 Task: Find connections with filter location Helchteren with filter topic #marketingwith filter profile language Spanish with filter current company Better Careers with filter school Bharati Vidyapeeth's College of Engineering with filter industry Facilities Services with filter service category Market Research with filter keywords title Community Volunteer Jobs
Action: Mouse moved to (501, 85)
Screenshot: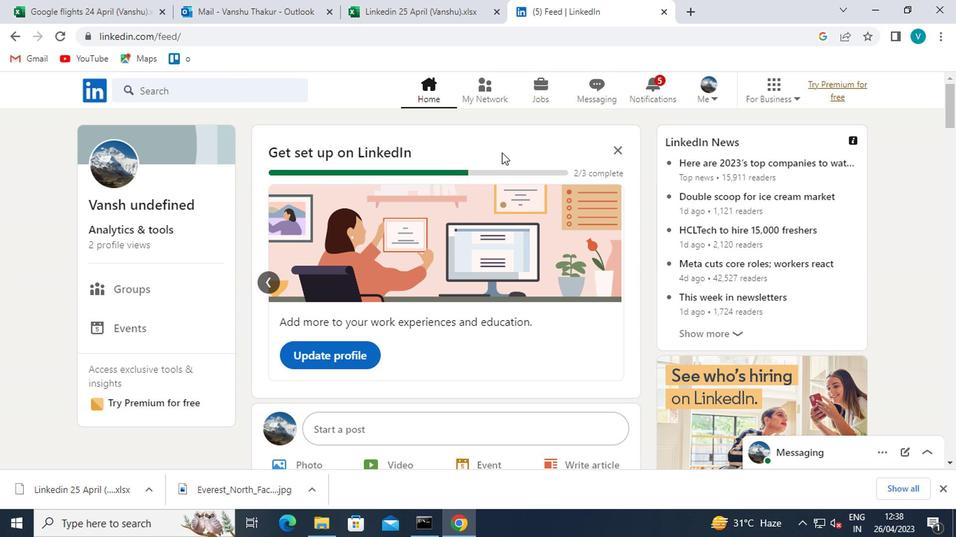 
Action: Mouse pressed left at (501, 85)
Screenshot: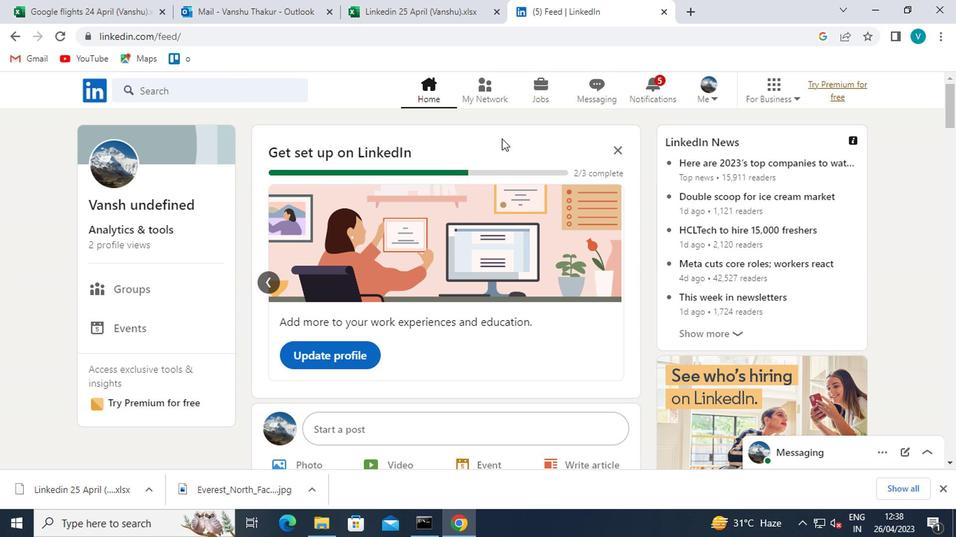
Action: Mouse moved to (138, 170)
Screenshot: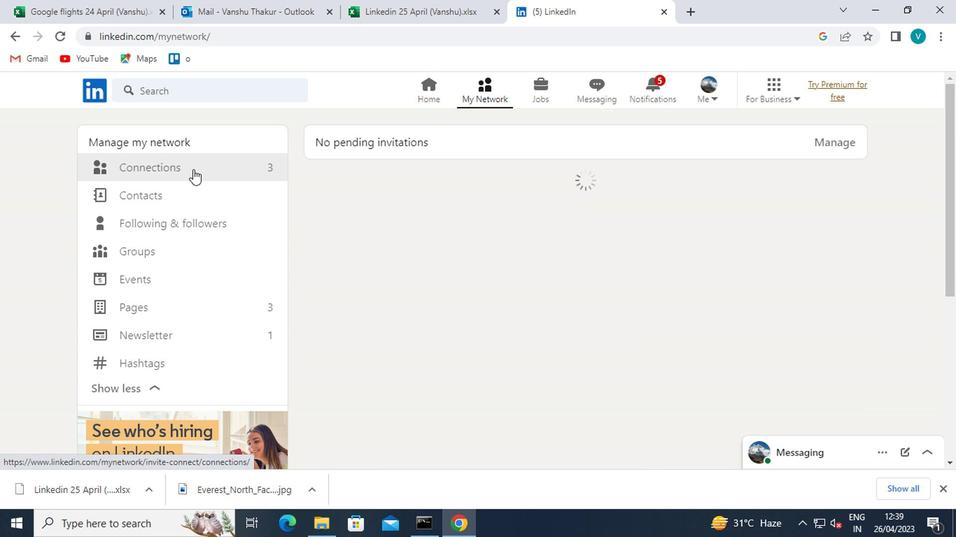 
Action: Mouse pressed left at (138, 170)
Screenshot: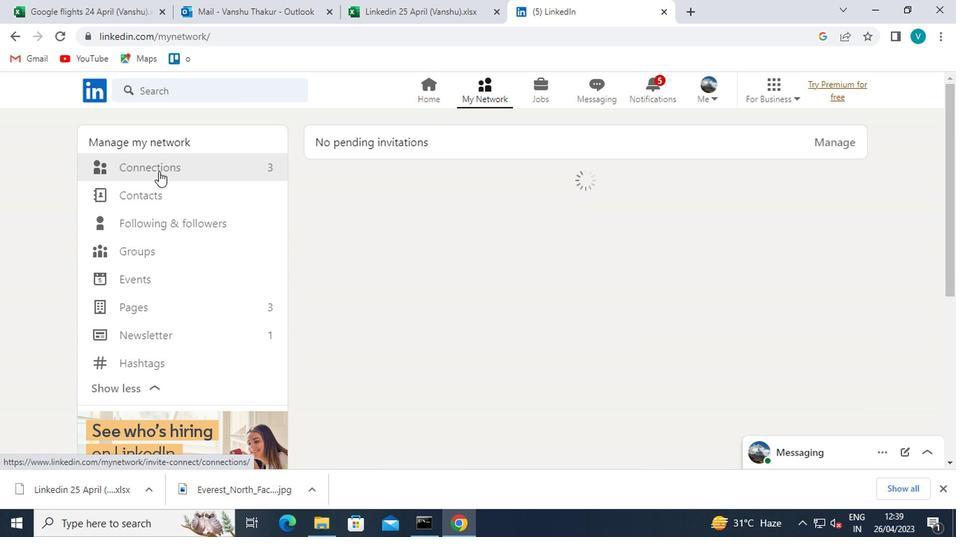 
Action: Mouse moved to (599, 167)
Screenshot: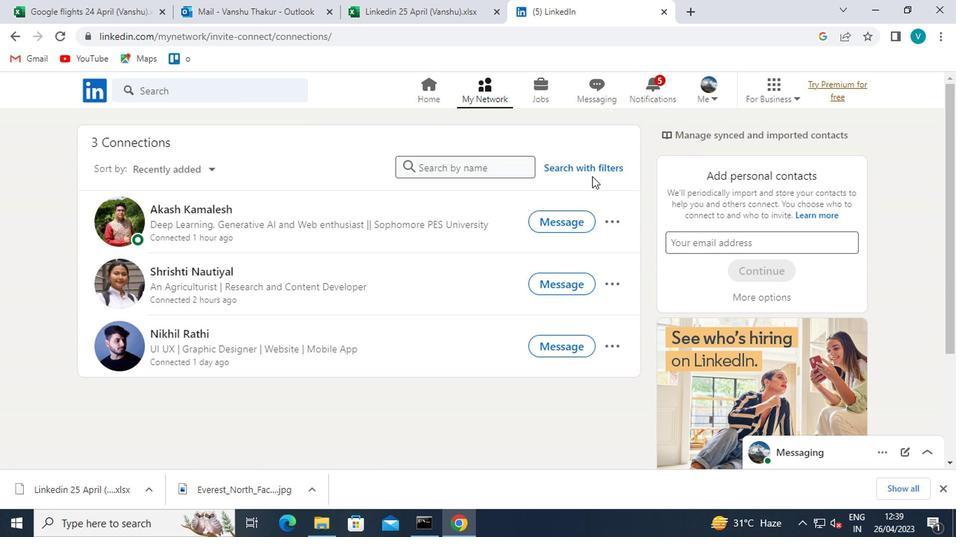 
Action: Mouse pressed left at (599, 167)
Screenshot: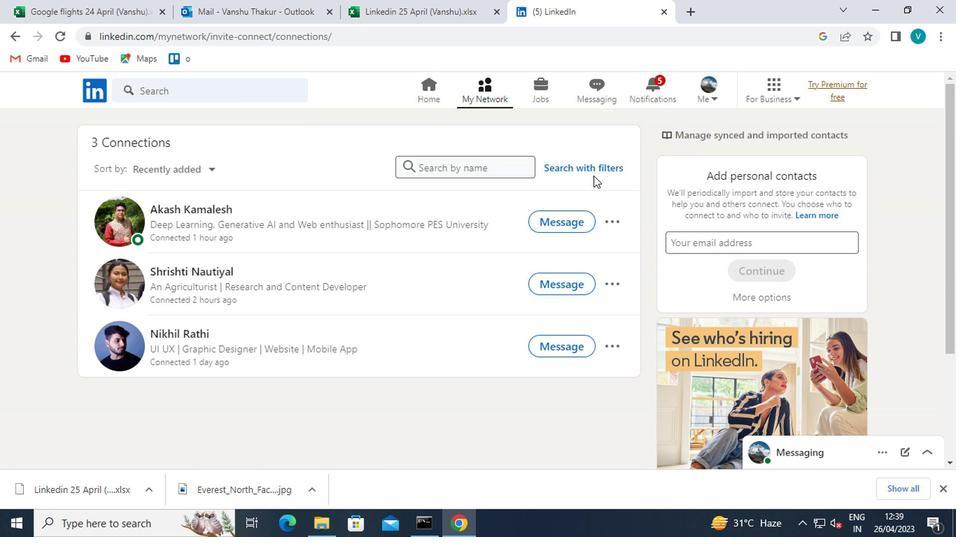
Action: Mouse moved to (474, 132)
Screenshot: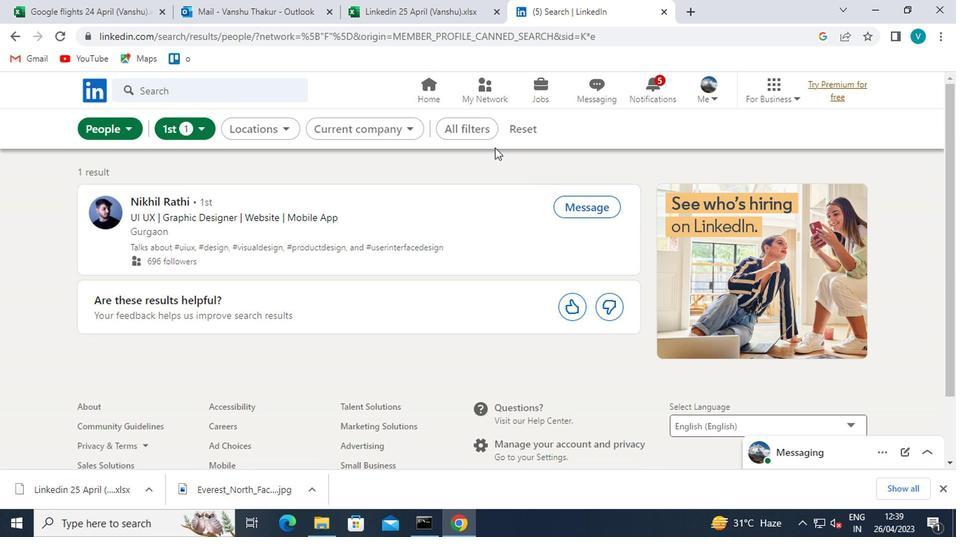 
Action: Mouse pressed left at (474, 132)
Screenshot: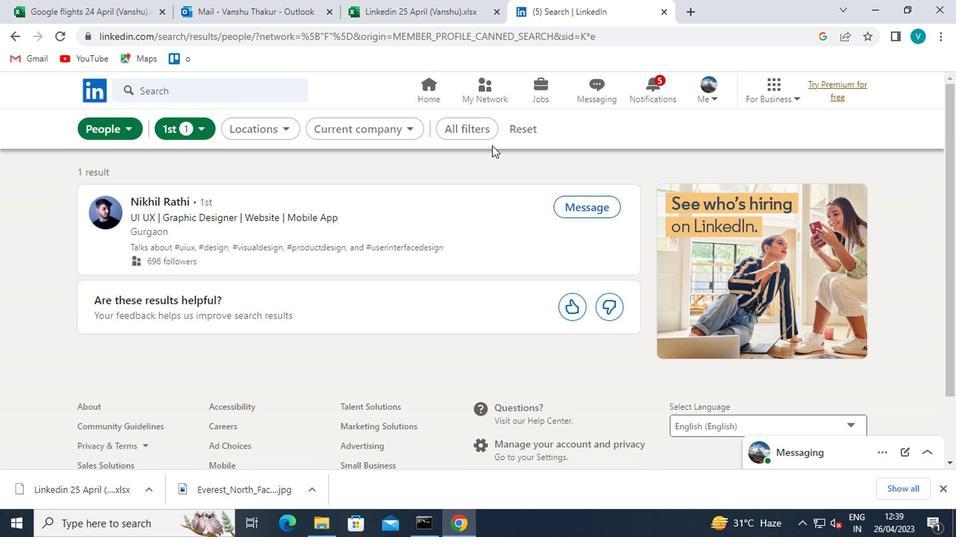 
Action: Mouse moved to (643, 188)
Screenshot: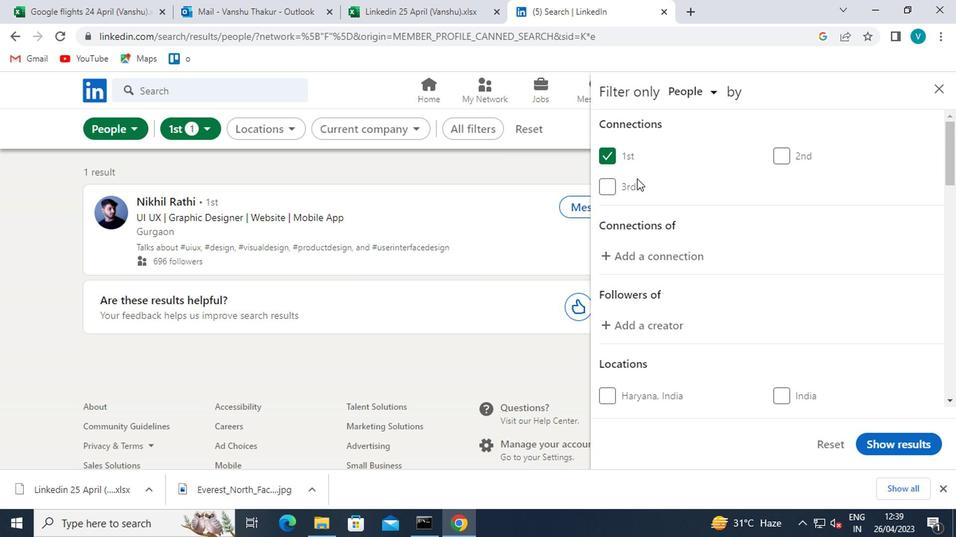 
Action: Mouse scrolled (643, 187) with delta (0, 0)
Screenshot: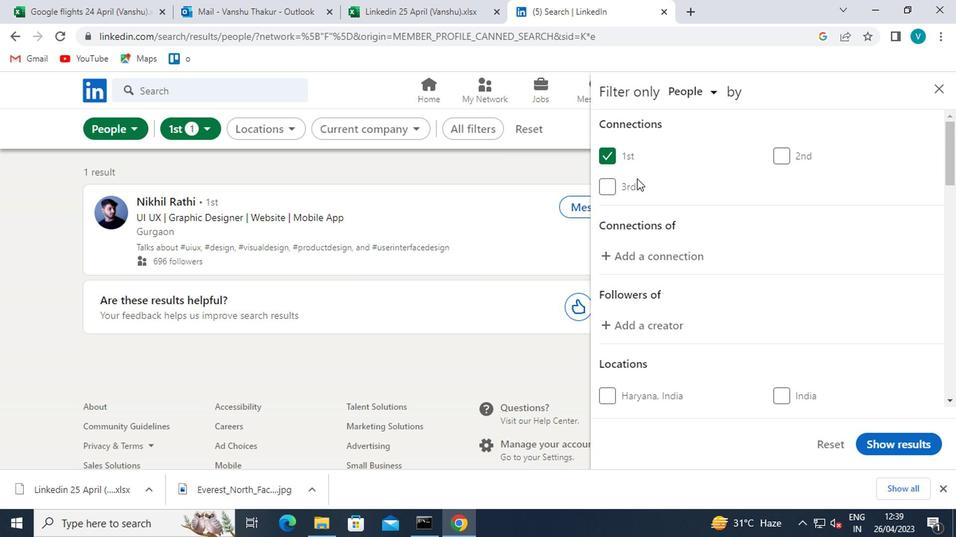 
Action: Mouse moved to (649, 193)
Screenshot: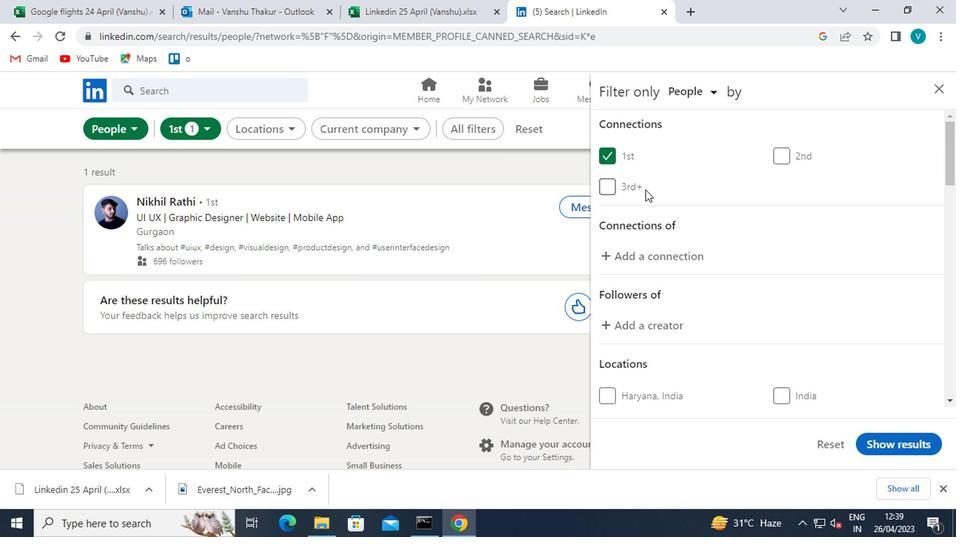 
Action: Mouse scrolled (649, 192) with delta (0, 0)
Screenshot: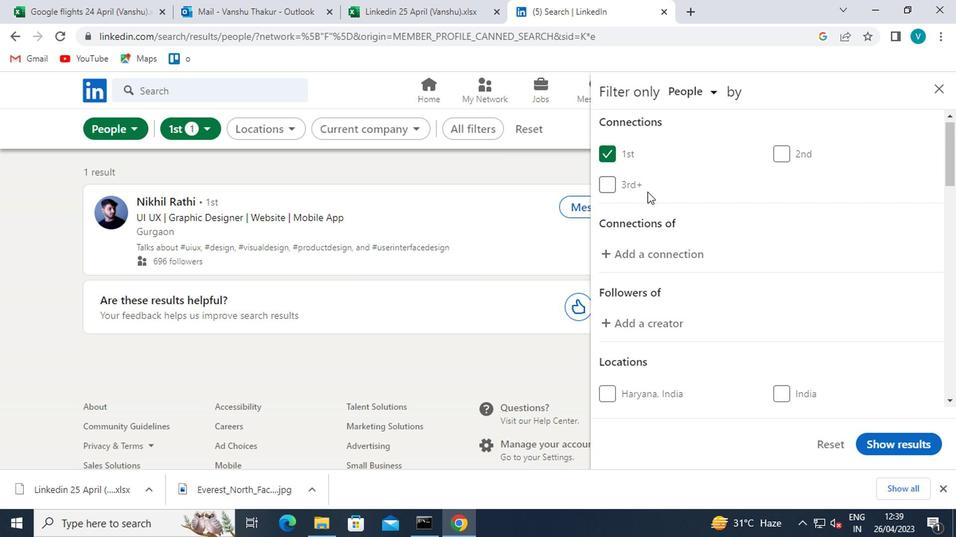 
Action: Mouse moved to (644, 315)
Screenshot: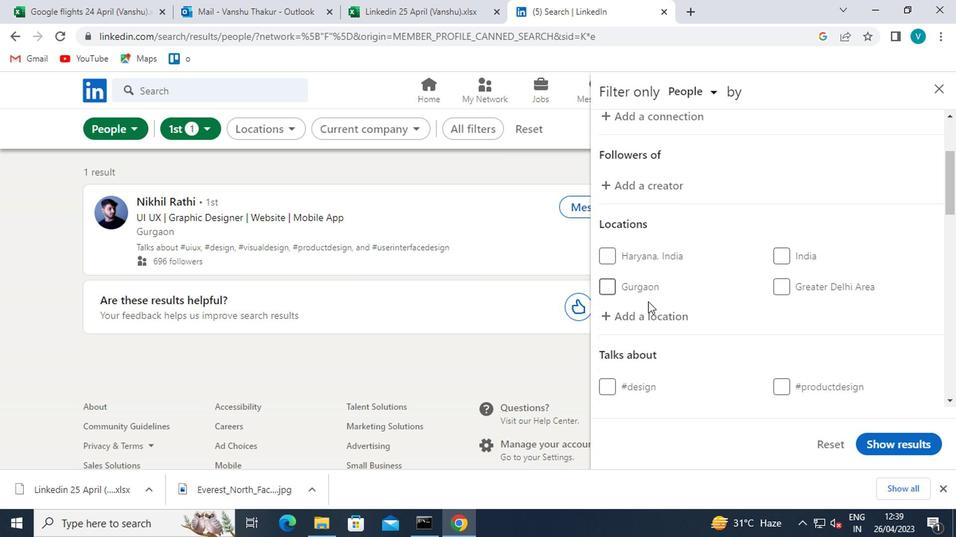 
Action: Mouse pressed left at (644, 315)
Screenshot: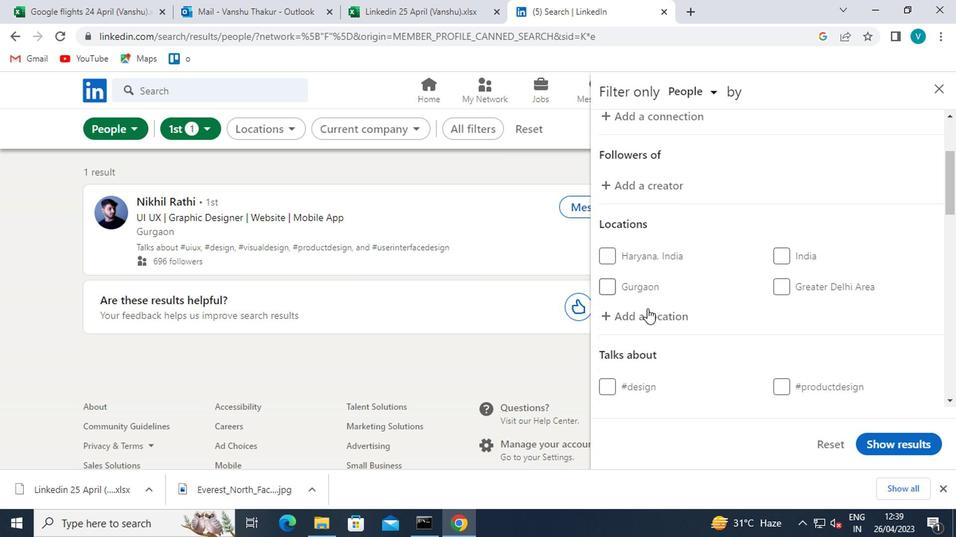 
Action: Mouse pressed left at (644, 315)
Screenshot: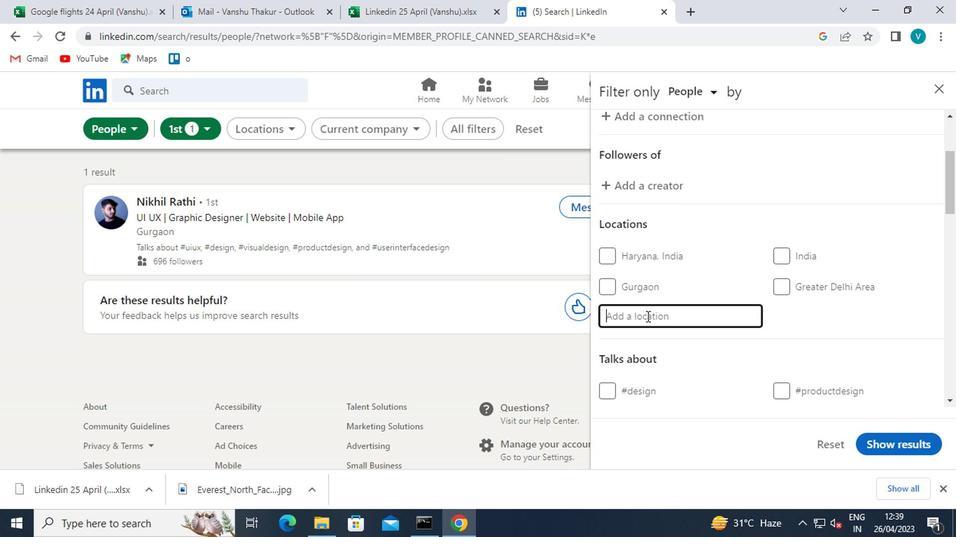 
Action: Key pressed <Key.shift>HELCHTEREN
Screenshot: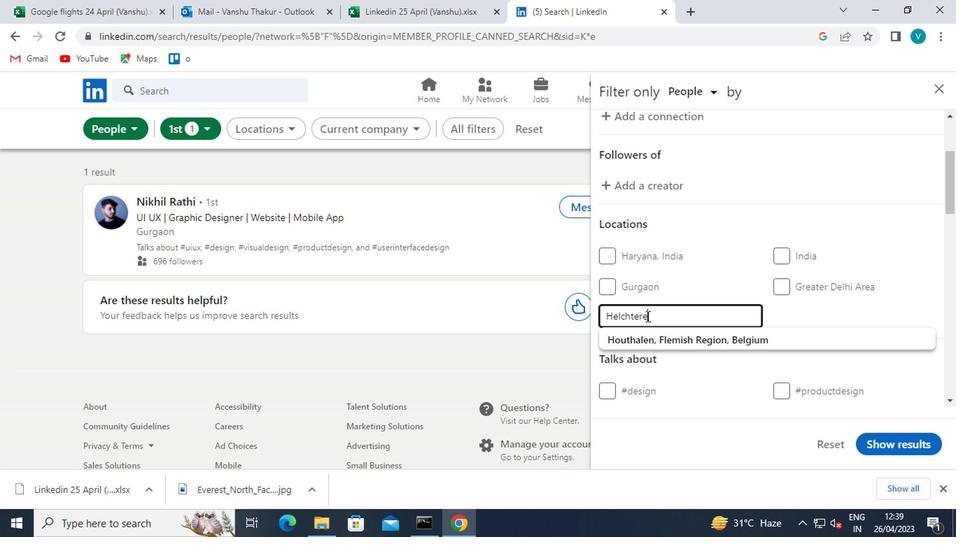 
Action: Mouse moved to (637, 335)
Screenshot: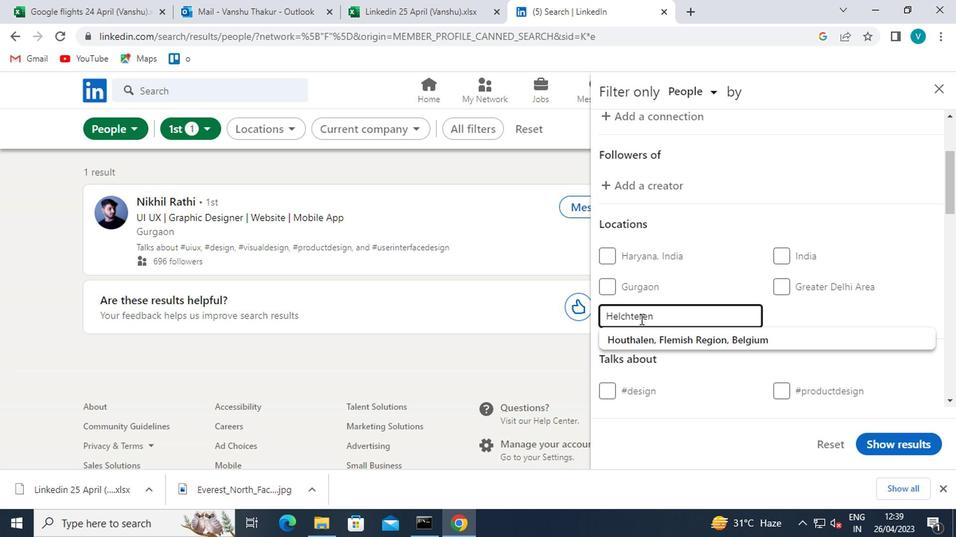
Action: Mouse pressed left at (637, 335)
Screenshot: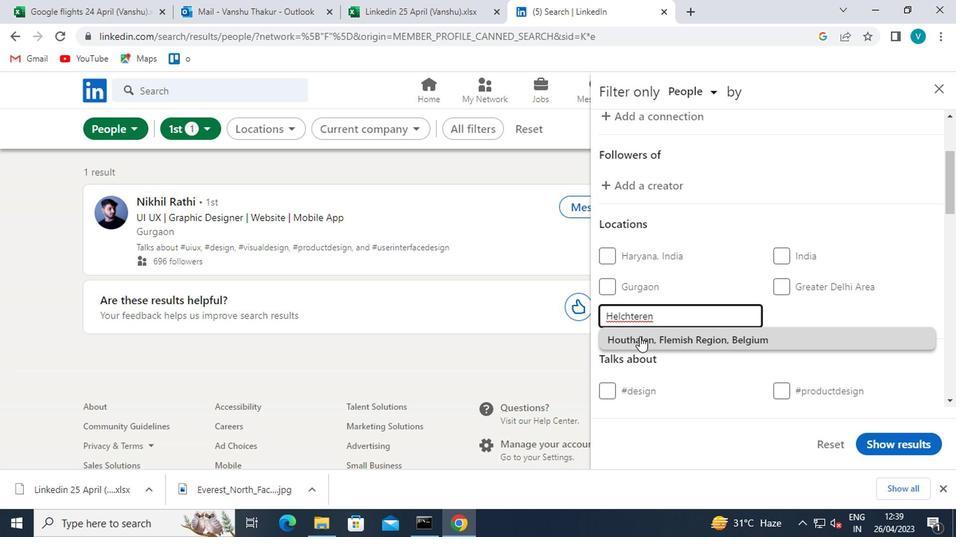 
Action: Mouse scrolled (637, 334) with delta (0, 0)
Screenshot: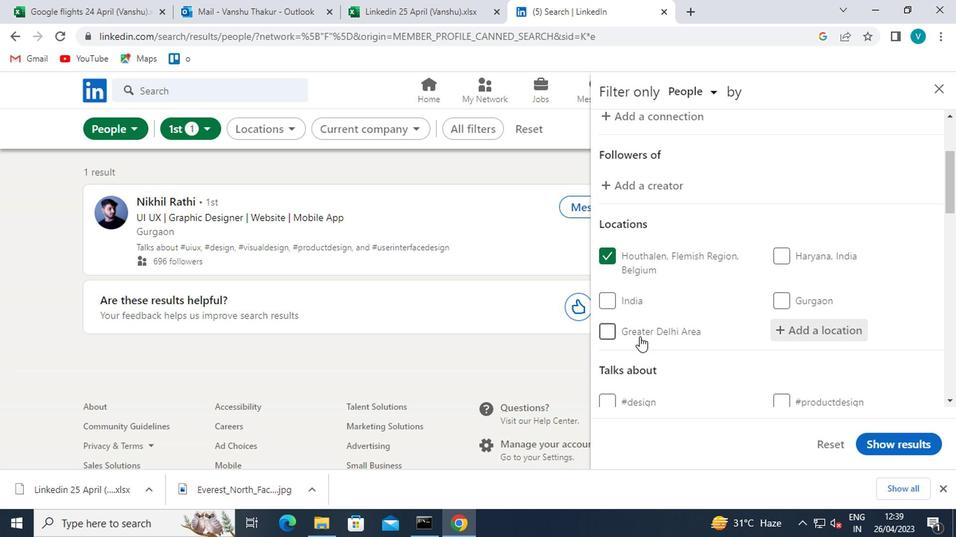 
Action: Mouse scrolled (637, 334) with delta (0, 0)
Screenshot: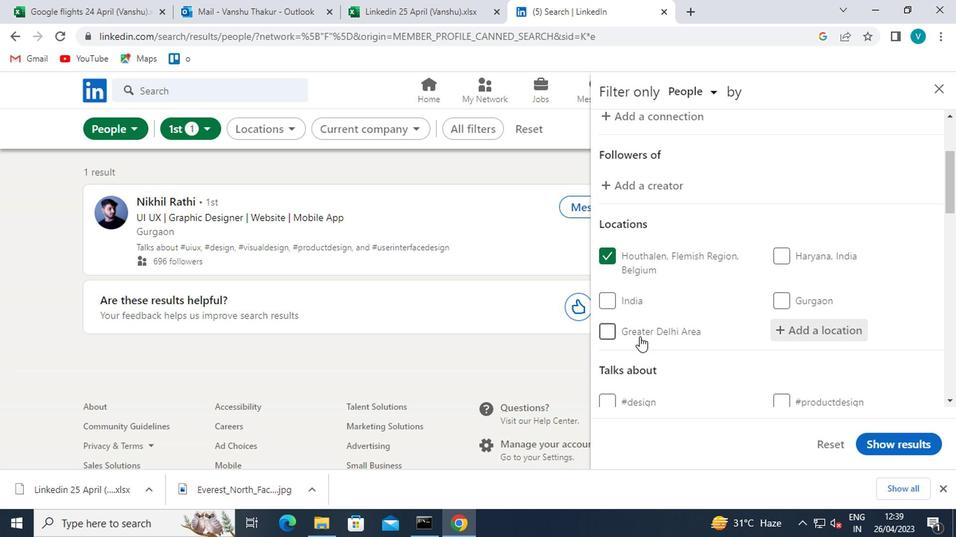 
Action: Mouse moved to (811, 328)
Screenshot: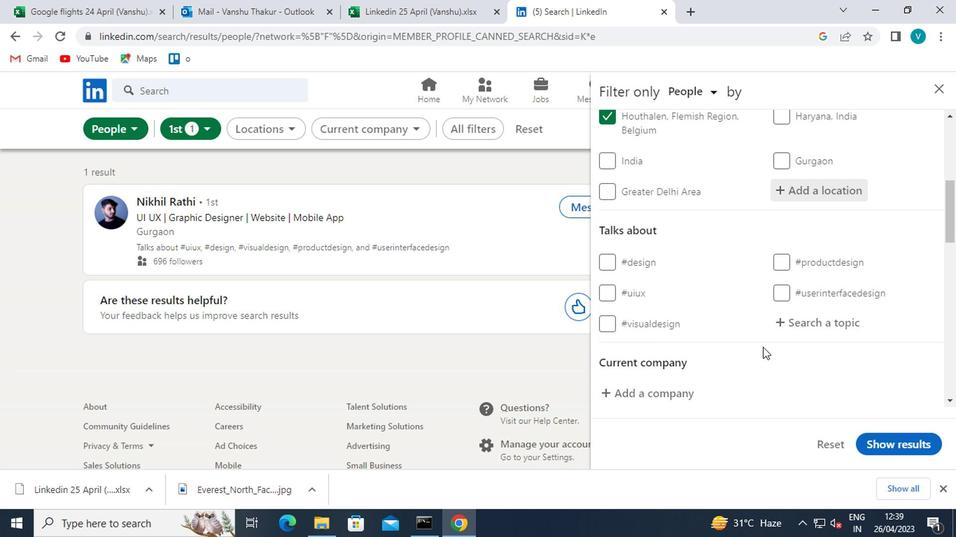 
Action: Mouse pressed left at (811, 328)
Screenshot: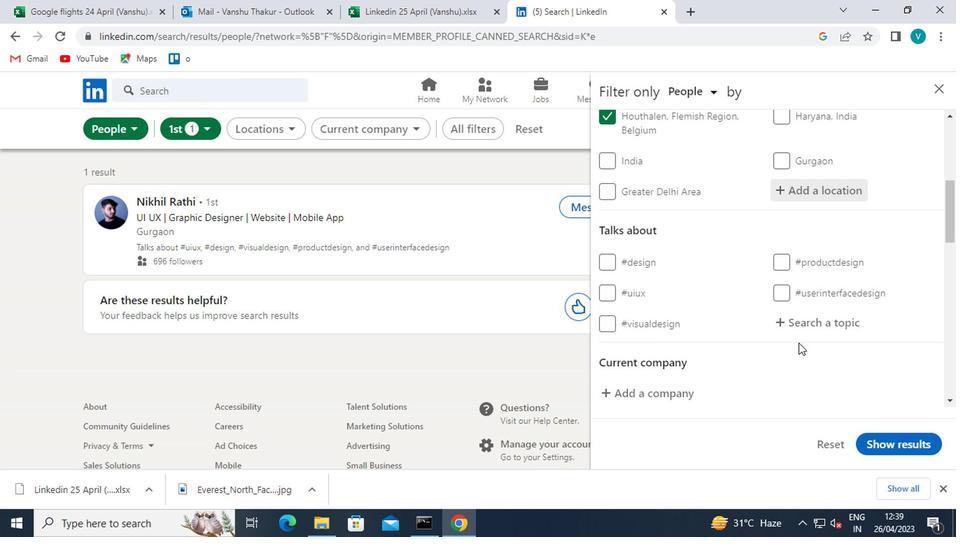 
Action: Key pressed <Key.shift>#MARKETING
Screenshot: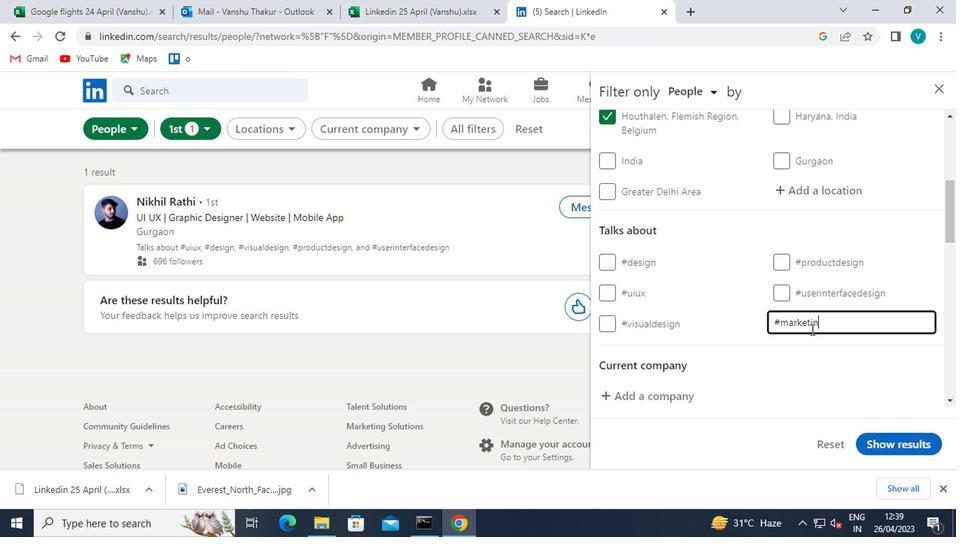 
Action: Mouse moved to (811, 342)
Screenshot: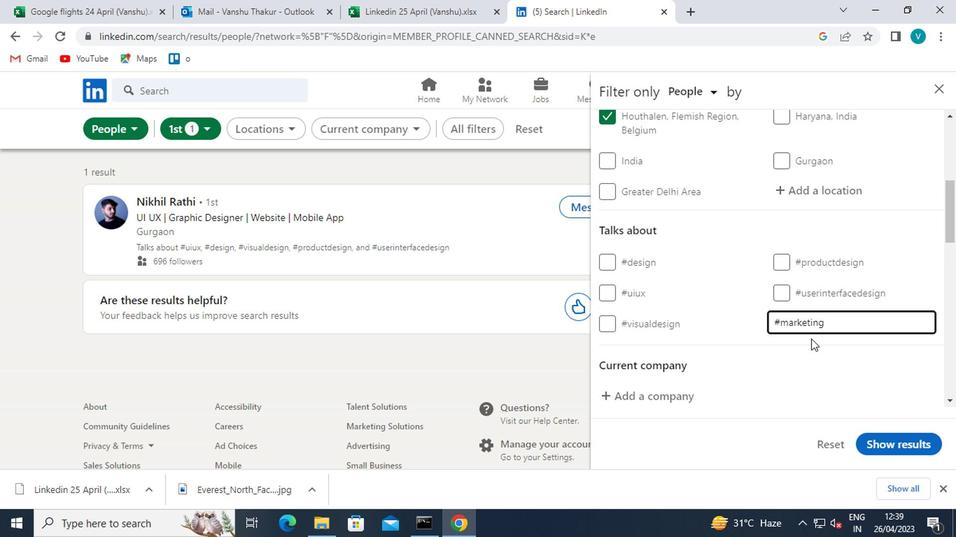 
Action: Mouse pressed left at (811, 342)
Screenshot: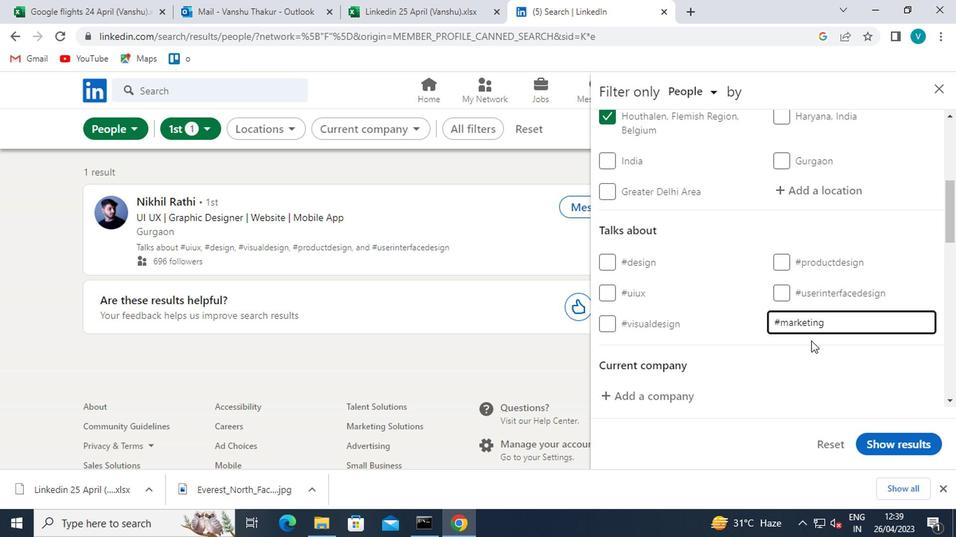 
Action: Mouse moved to (803, 340)
Screenshot: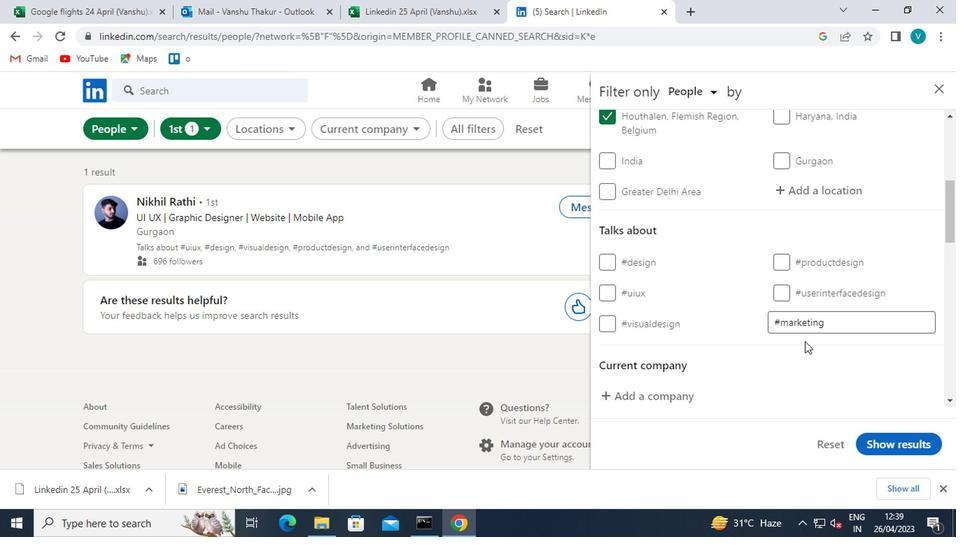 
Action: Mouse scrolled (803, 339) with delta (0, 0)
Screenshot: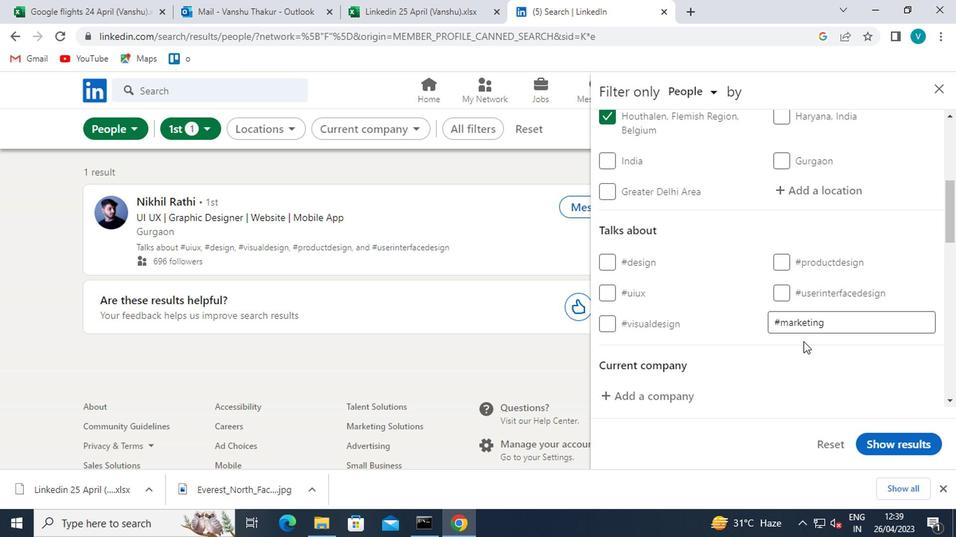 
Action: Mouse scrolled (803, 339) with delta (0, 0)
Screenshot: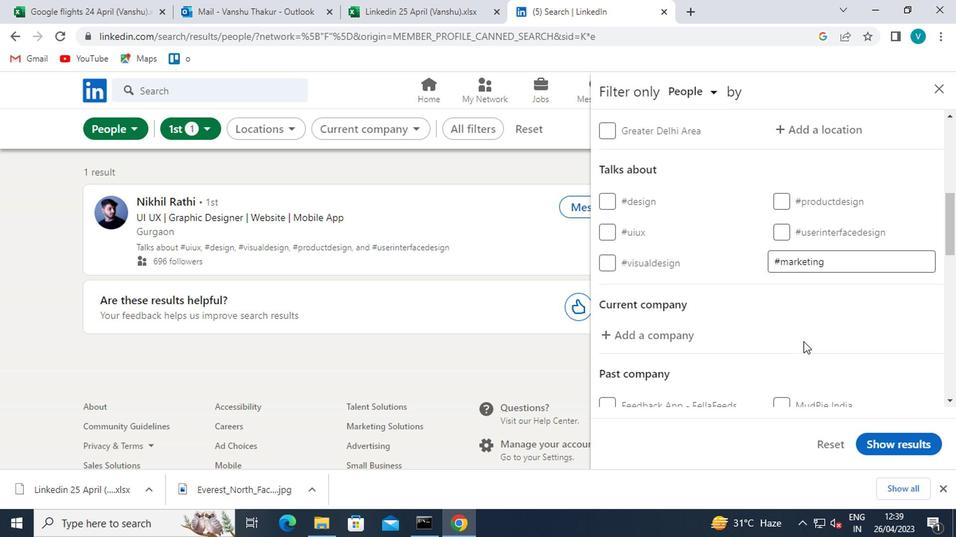 
Action: Mouse moved to (641, 254)
Screenshot: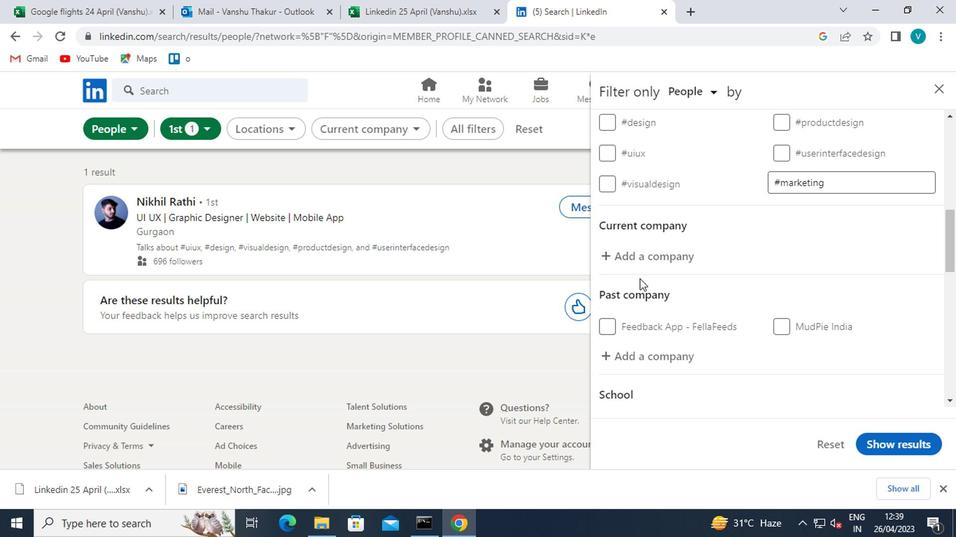 
Action: Mouse pressed left at (641, 254)
Screenshot: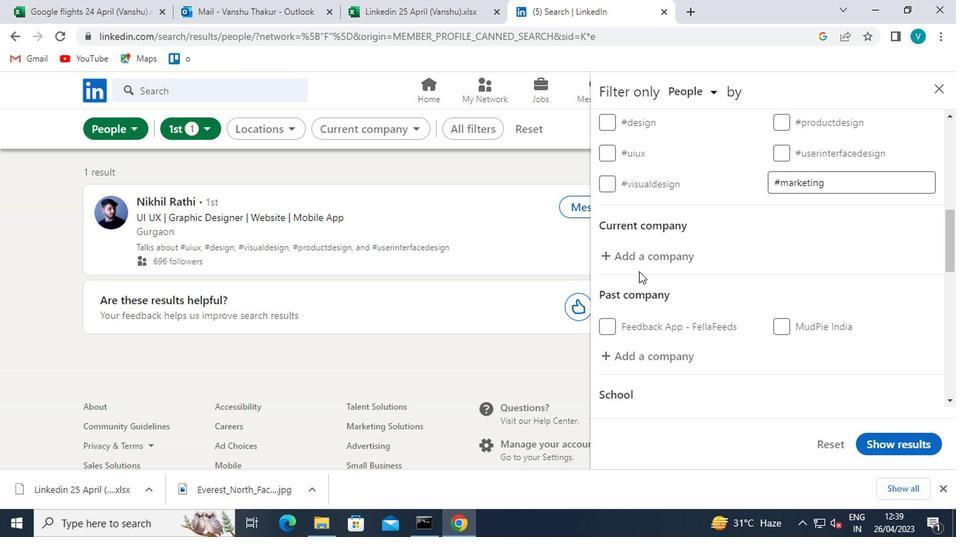 
Action: Mouse moved to (642, 253)
Screenshot: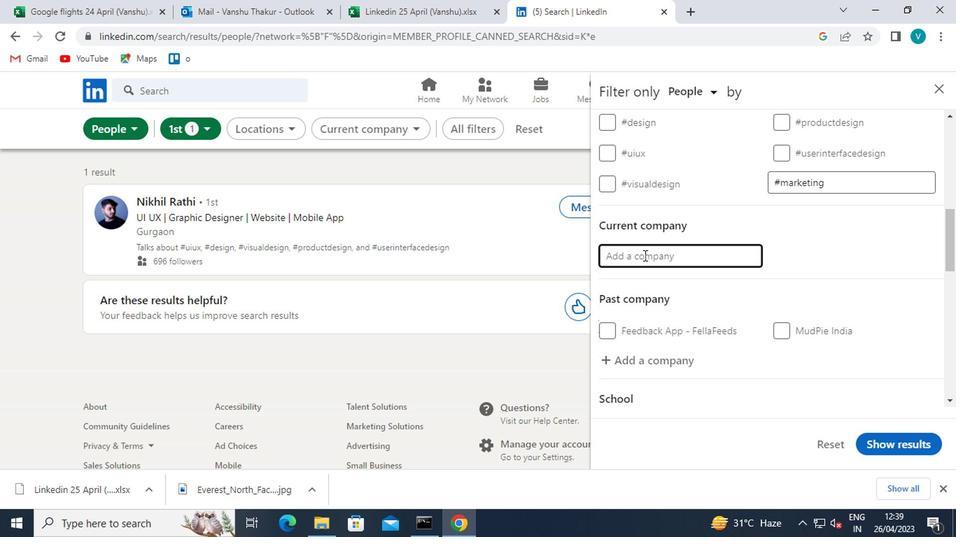 
Action: Key pressed <Key.shift>BETTER<Key.space><Key.shift>CAREERS
Screenshot: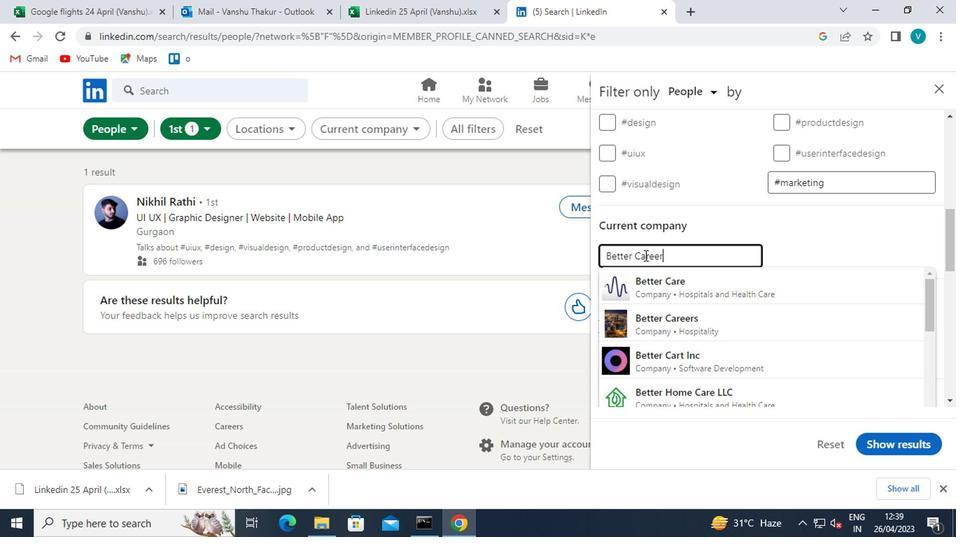 
Action: Mouse moved to (659, 272)
Screenshot: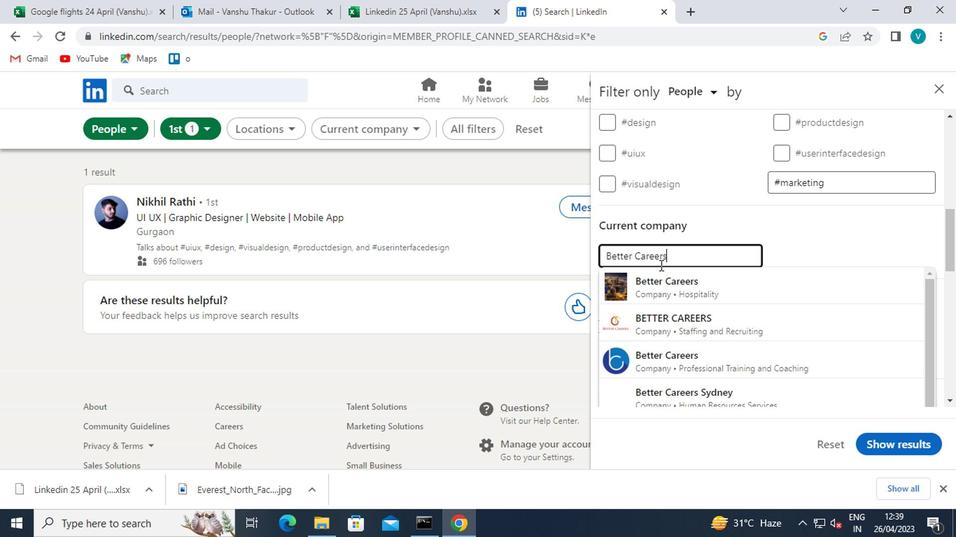 
Action: Mouse pressed left at (659, 272)
Screenshot: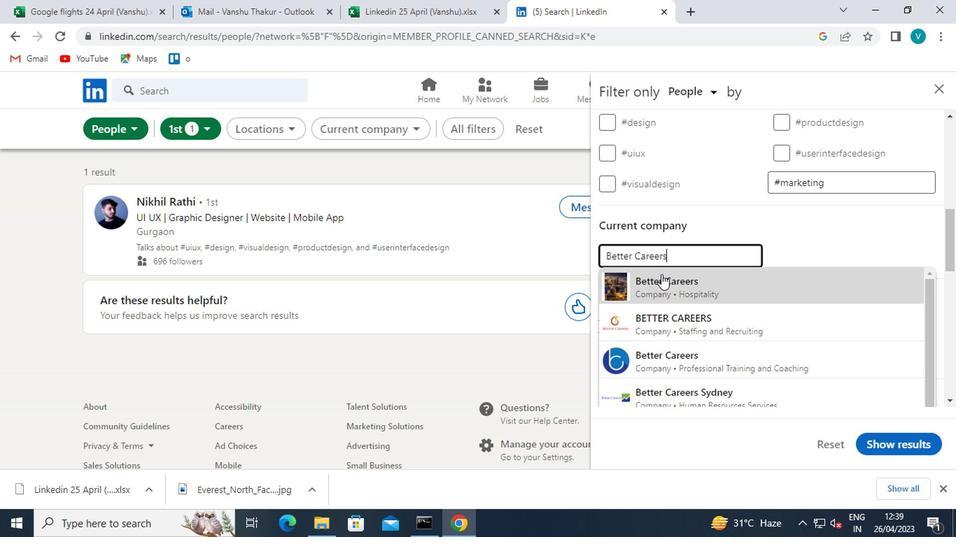 
Action: Mouse scrolled (659, 272) with delta (0, 0)
Screenshot: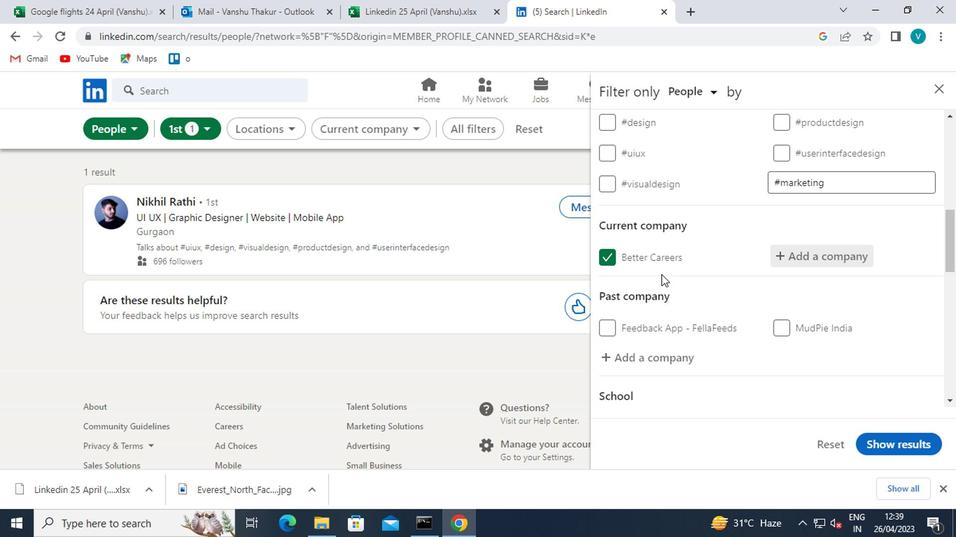 
Action: Mouse scrolled (659, 272) with delta (0, 0)
Screenshot: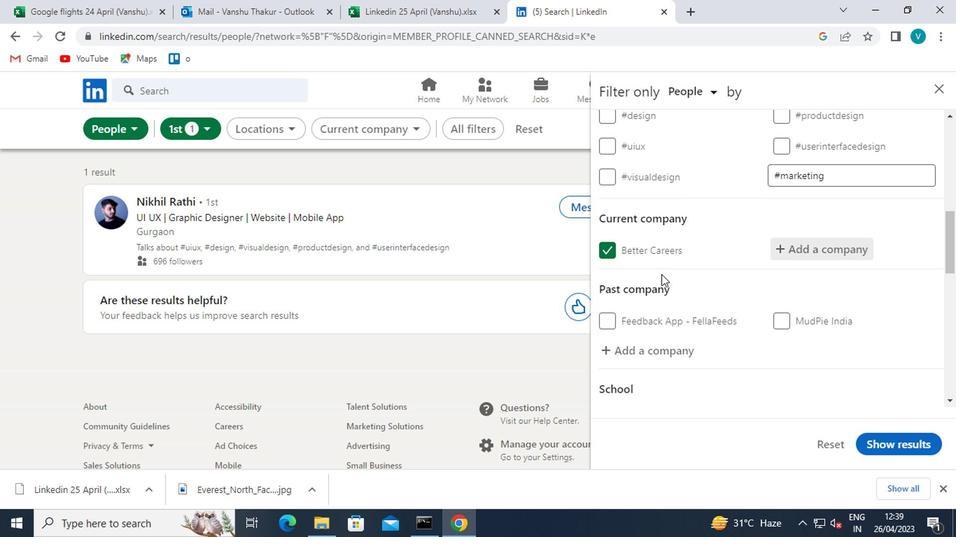 
Action: Mouse moved to (647, 338)
Screenshot: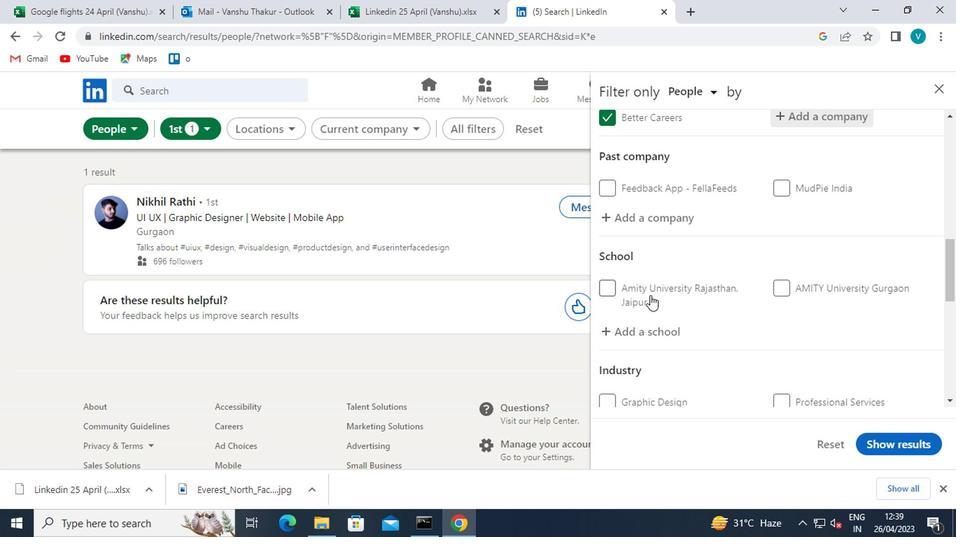 
Action: Mouse pressed left at (647, 338)
Screenshot: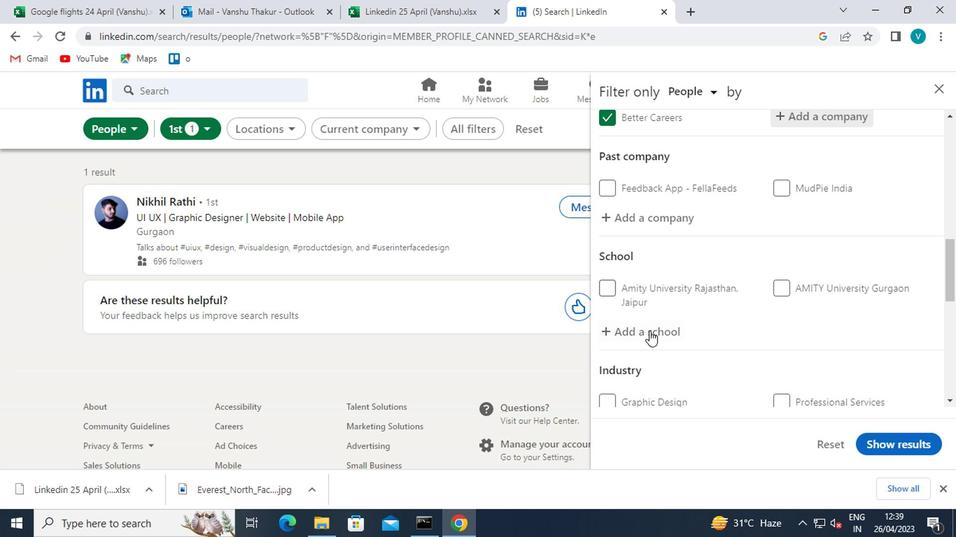 
Action: Key pressed <Key.shift>BHARATI<Key.space><Key.shift>VIDYAPEET
Screenshot: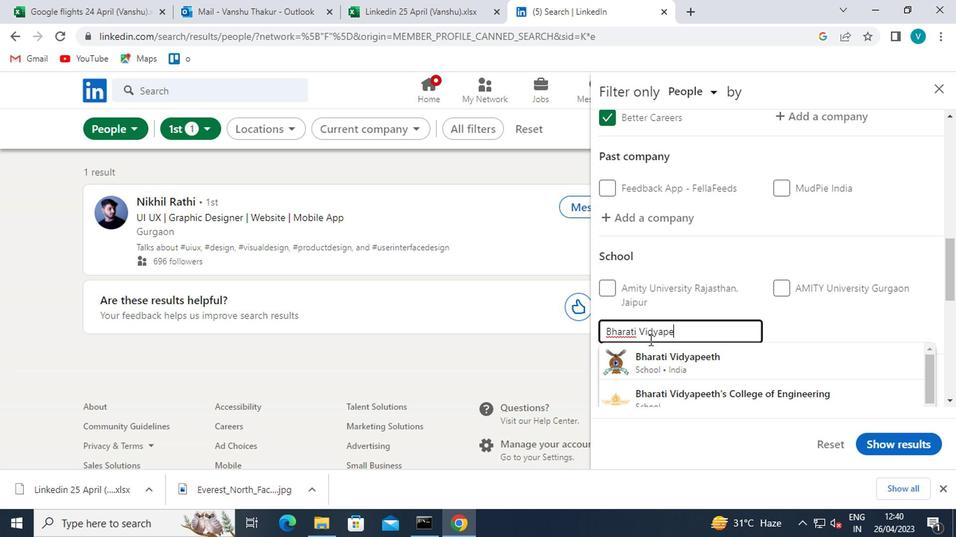 
Action: Mouse moved to (674, 391)
Screenshot: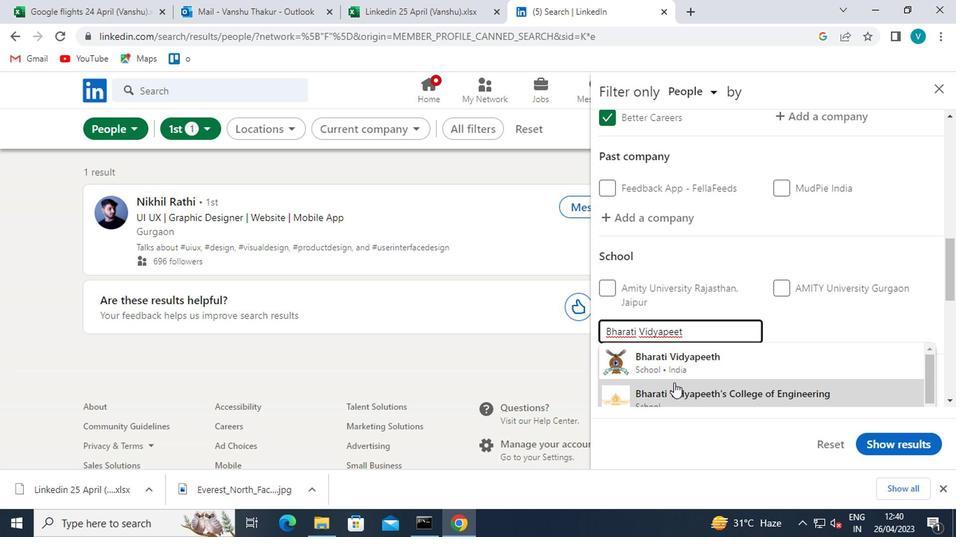 
Action: Mouse pressed left at (674, 391)
Screenshot: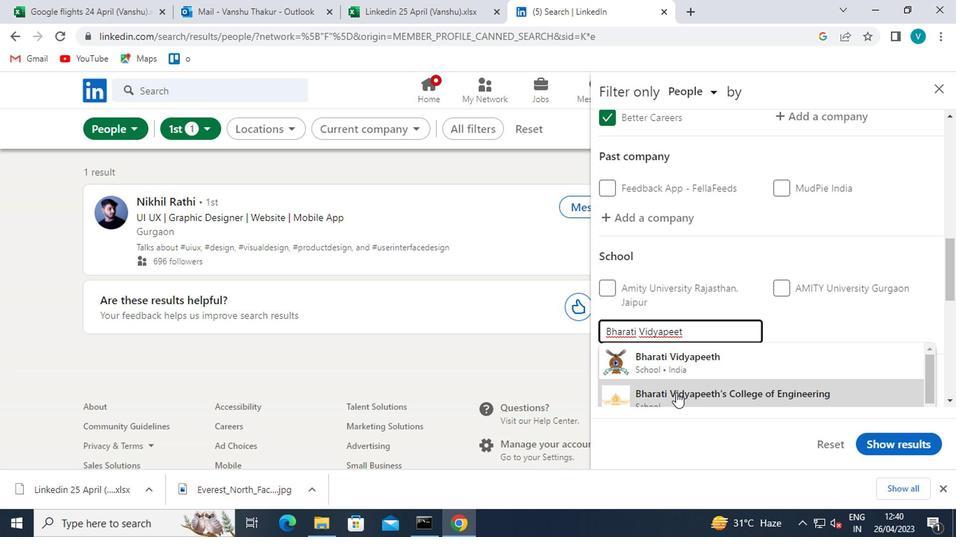 
Action: Mouse moved to (675, 391)
Screenshot: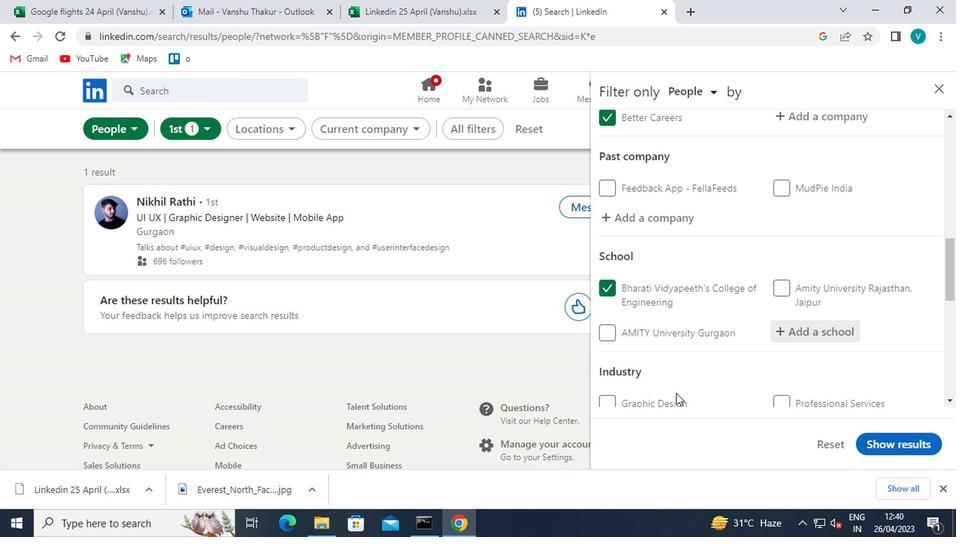 
Action: Mouse scrolled (675, 391) with delta (0, 0)
Screenshot: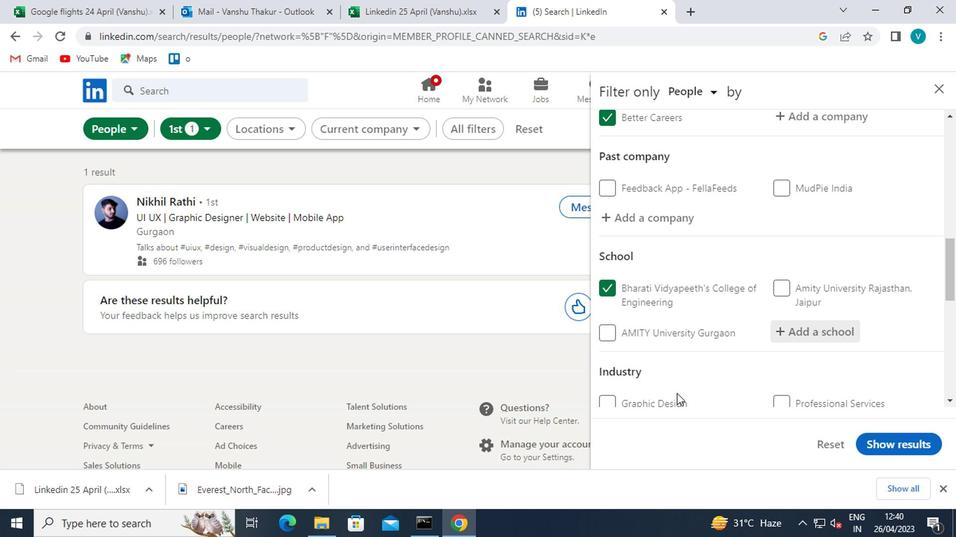 
Action: Mouse scrolled (675, 391) with delta (0, 0)
Screenshot: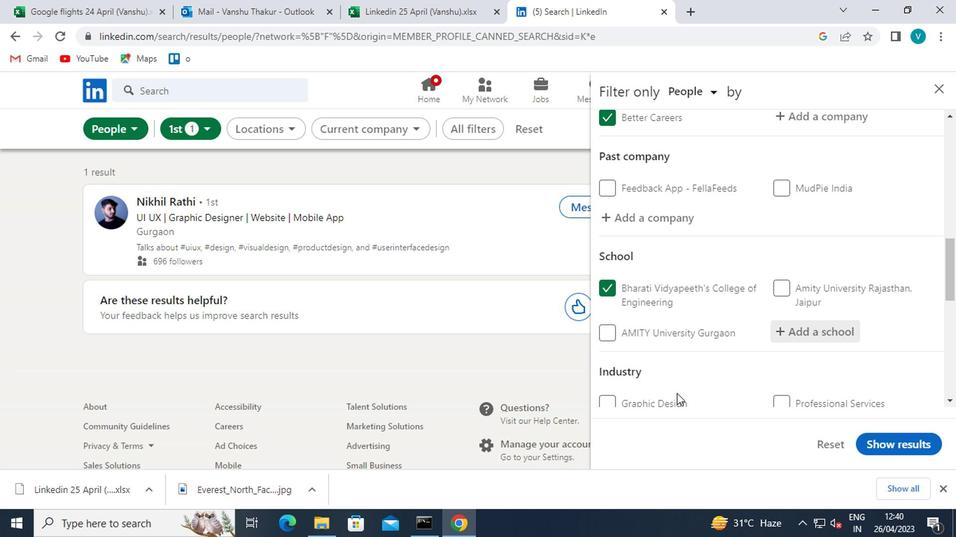 
Action: Mouse moved to (831, 296)
Screenshot: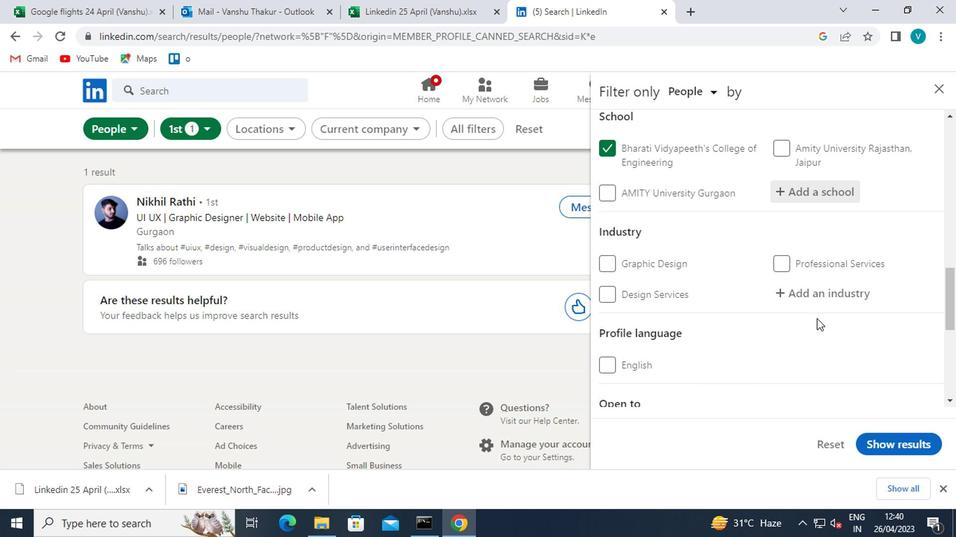 
Action: Mouse pressed left at (831, 296)
Screenshot: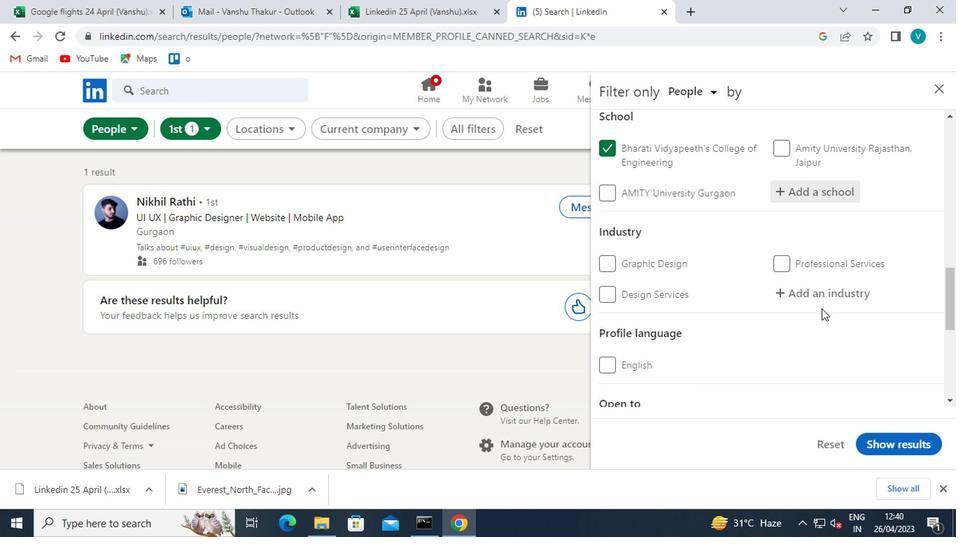 
Action: Key pressed <Key.shift>FAC<Key.backspace><Key.backspace><Key.backspace><Key.backspace><Key.shift>FACIL
Screenshot: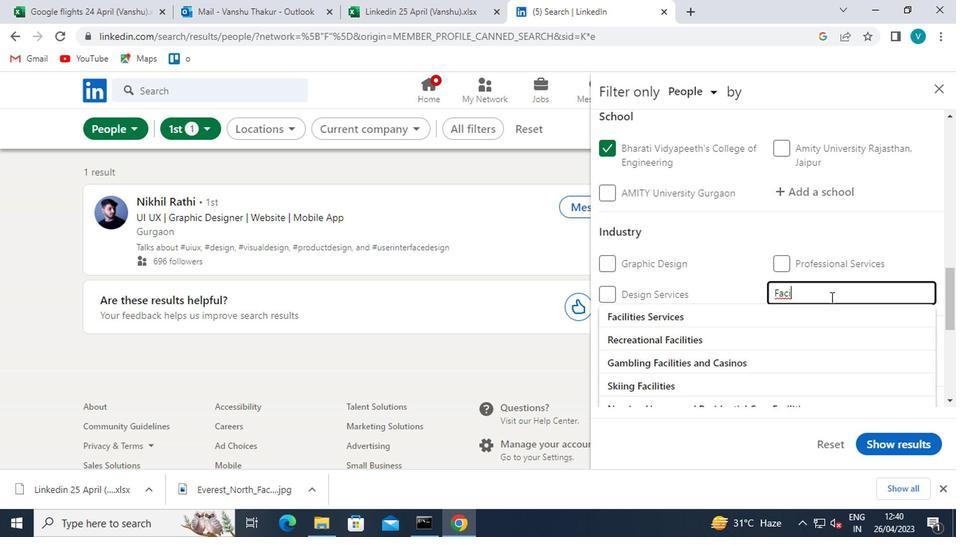 
Action: Mouse moved to (664, 318)
Screenshot: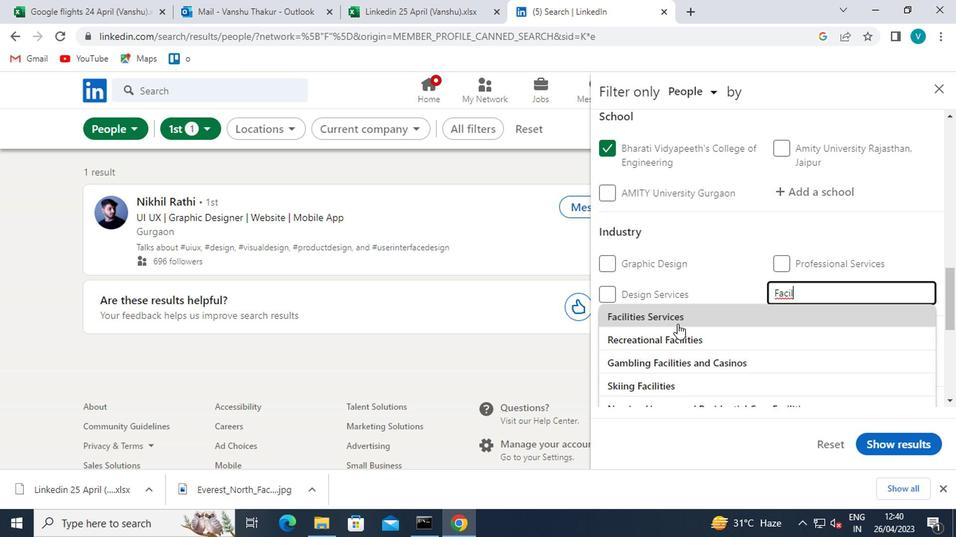 
Action: Mouse pressed left at (664, 318)
Screenshot: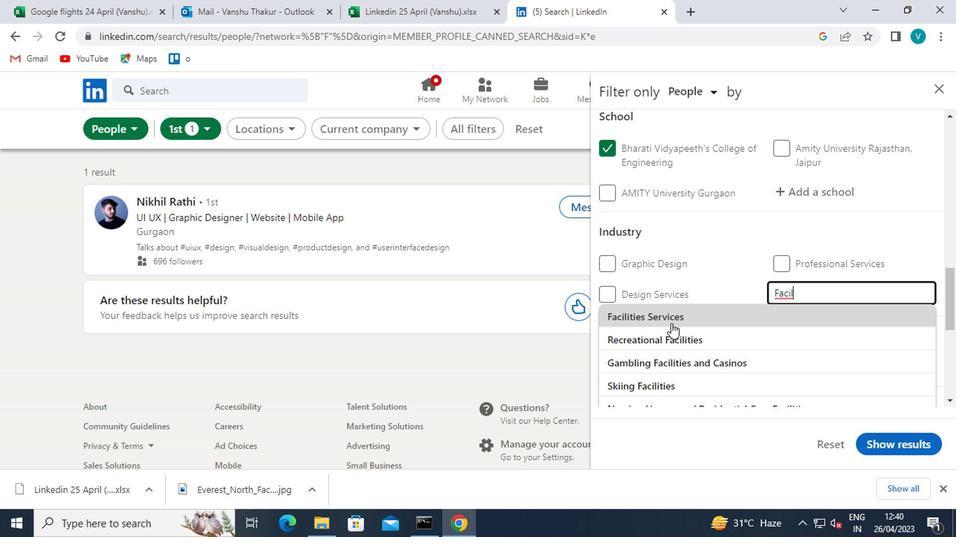 
Action: Mouse moved to (669, 312)
Screenshot: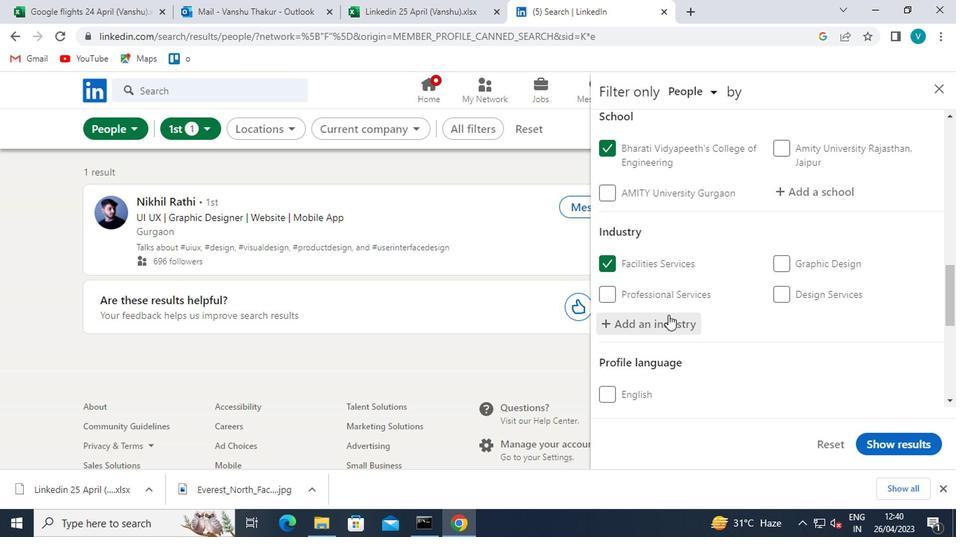 
Action: Mouse scrolled (669, 312) with delta (0, 0)
Screenshot: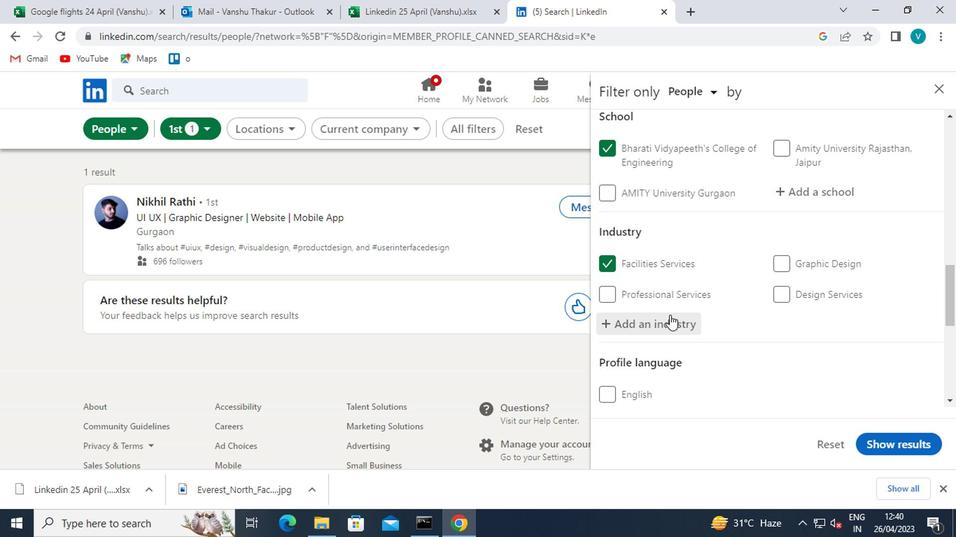 
Action: Mouse scrolled (669, 312) with delta (0, 0)
Screenshot: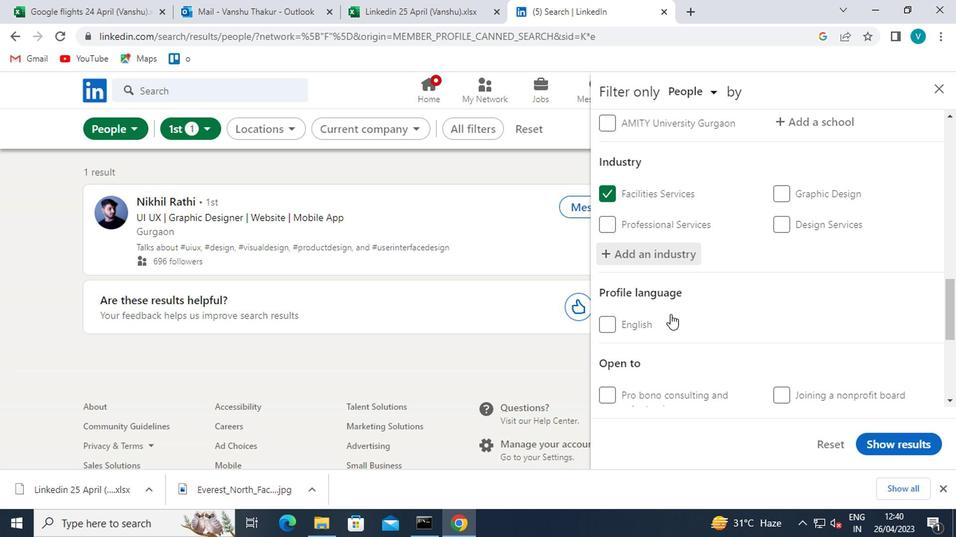 
Action: Mouse scrolled (669, 312) with delta (0, 0)
Screenshot: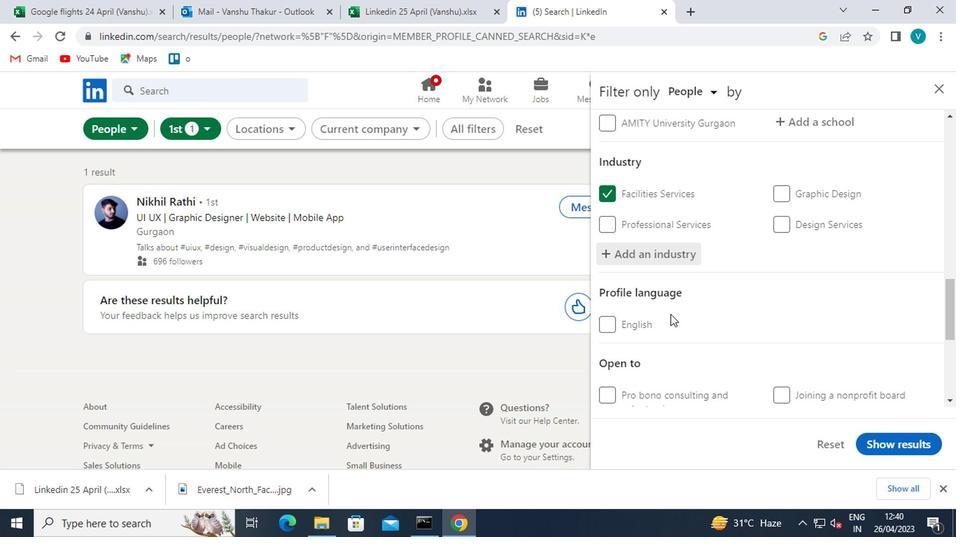 
Action: Mouse moved to (668, 336)
Screenshot: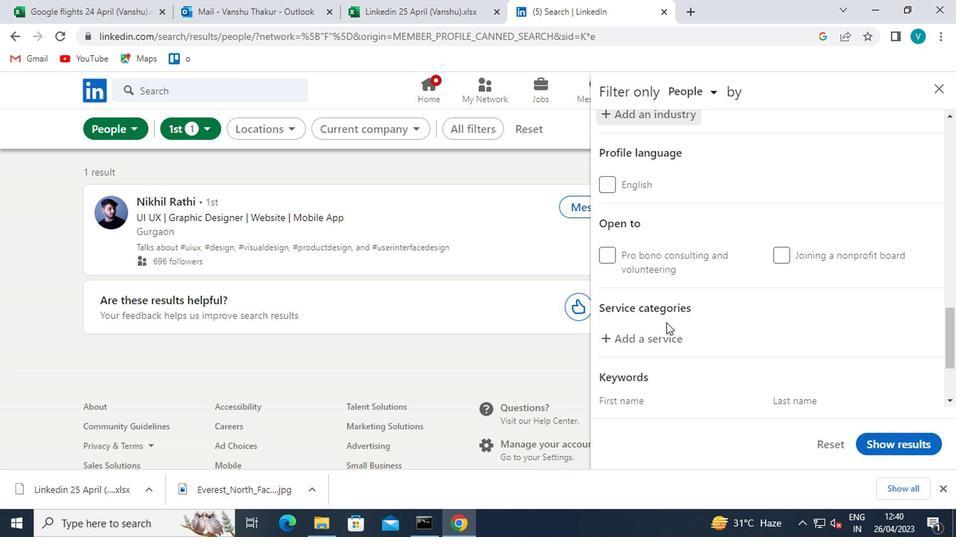 
Action: Mouse pressed left at (668, 336)
Screenshot: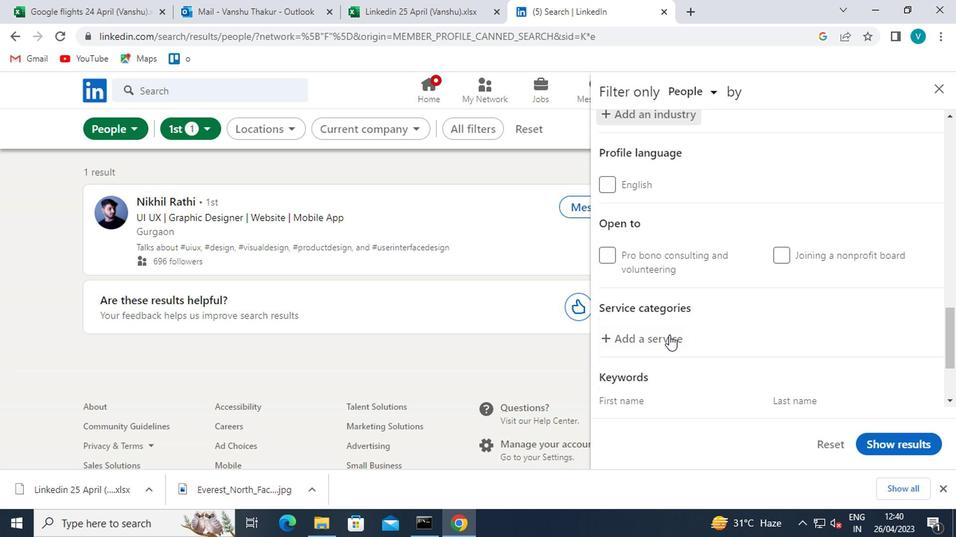 
Action: Key pressed <Key.shift>MARKET<Key.space>
Screenshot: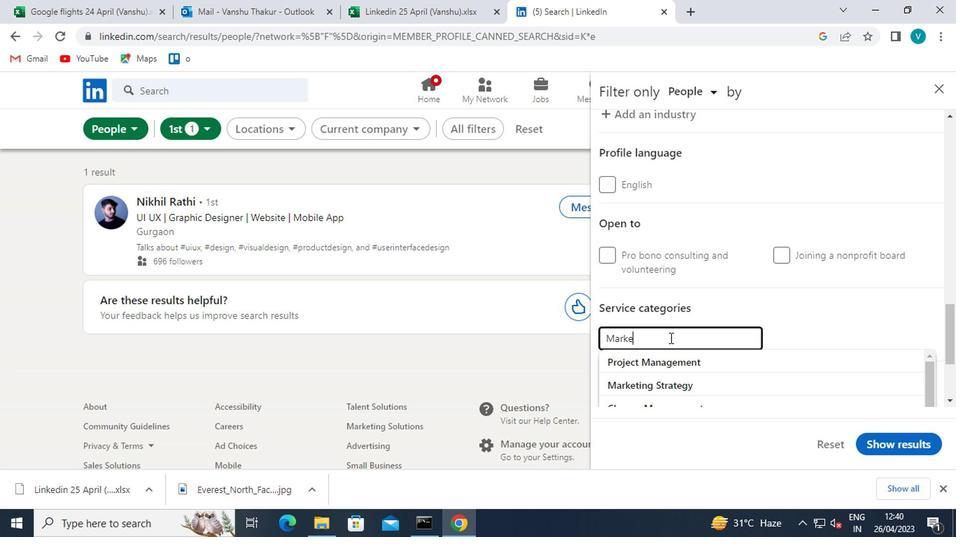 
Action: Mouse moved to (671, 363)
Screenshot: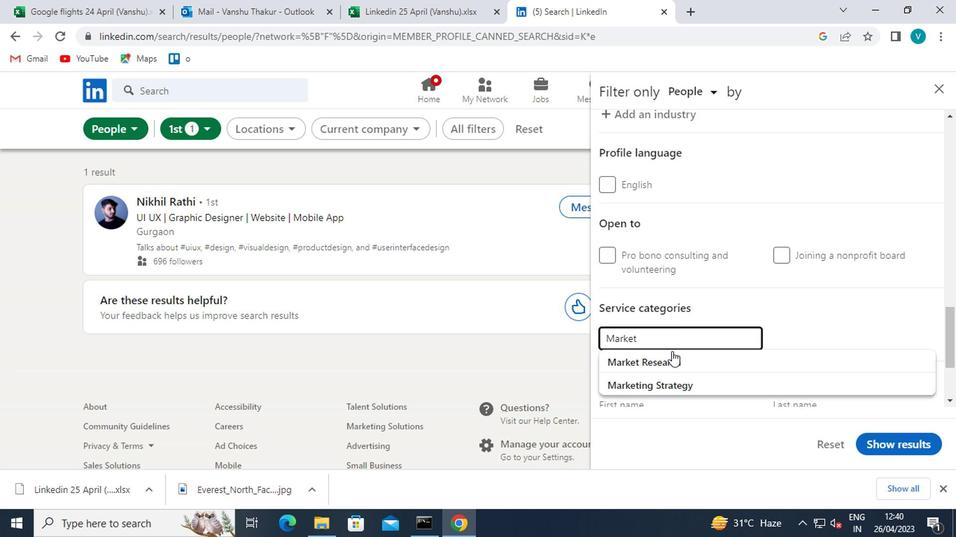 
Action: Mouse pressed left at (671, 363)
Screenshot: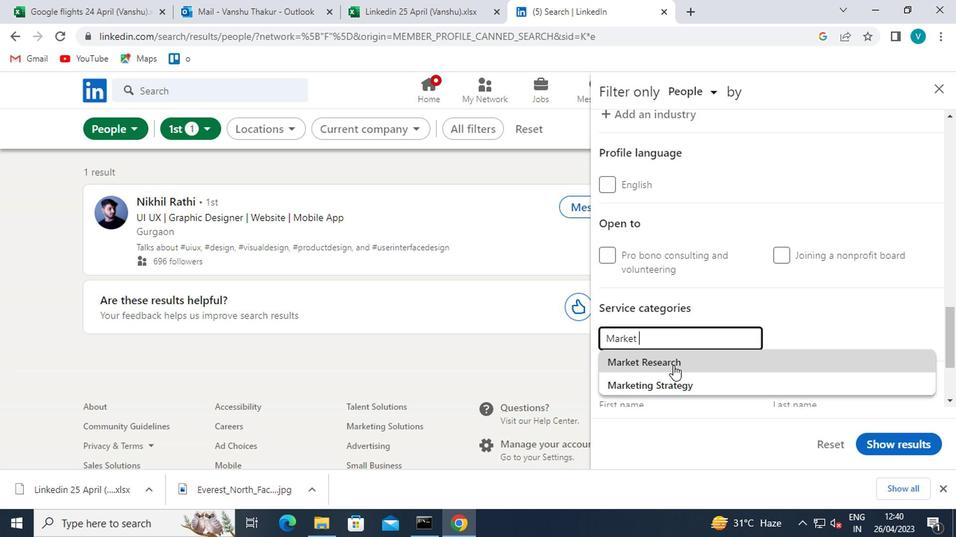 
Action: Mouse moved to (679, 359)
Screenshot: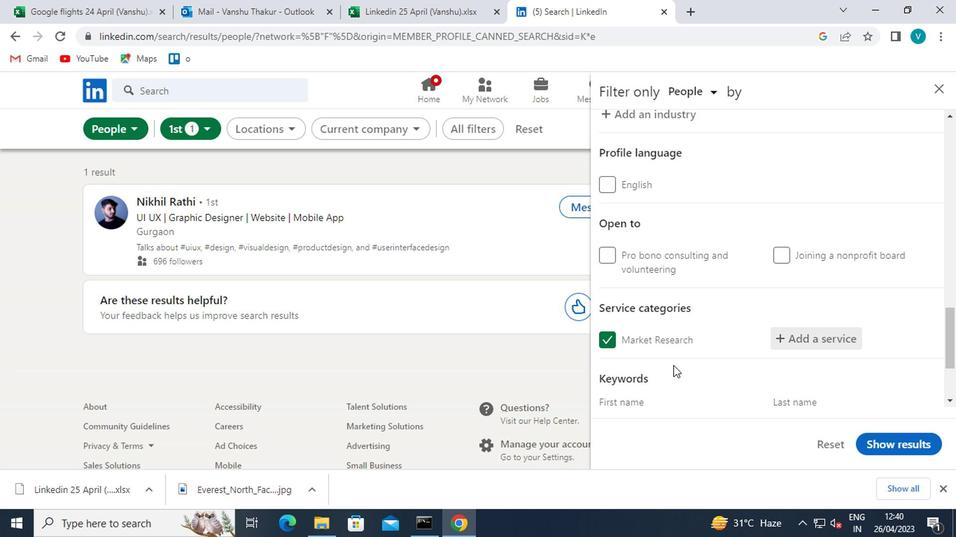 
Action: Mouse scrolled (679, 359) with delta (0, 0)
Screenshot: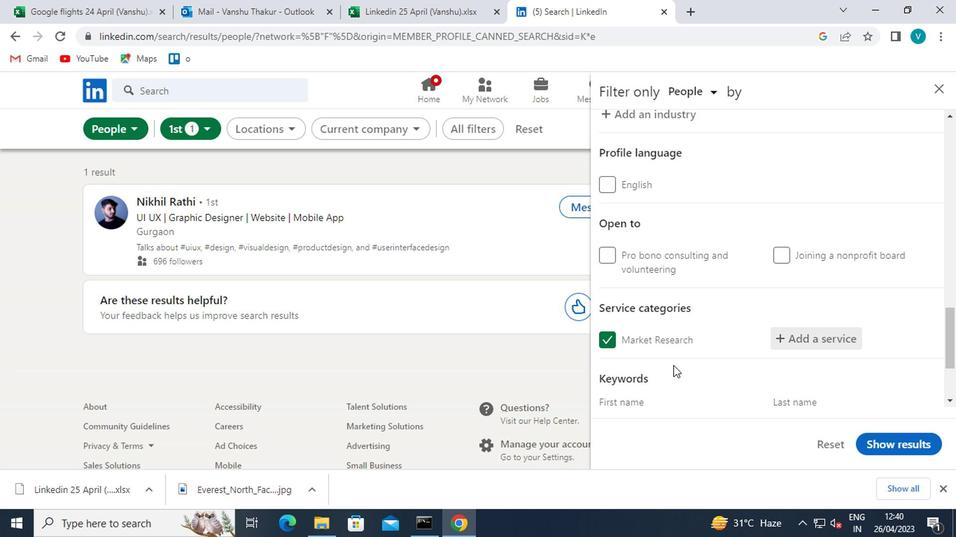 
Action: Mouse moved to (679, 357)
Screenshot: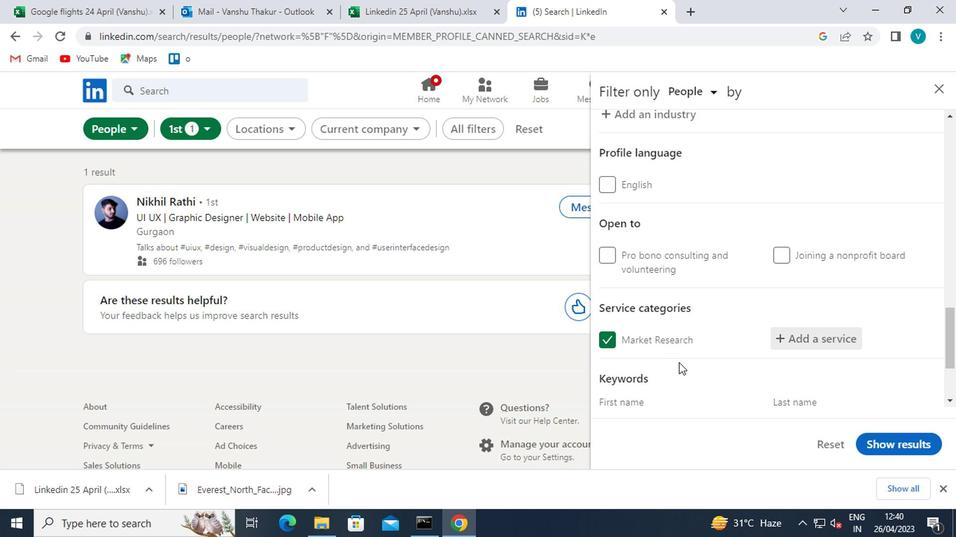 
Action: Mouse scrolled (679, 356) with delta (0, 0)
Screenshot: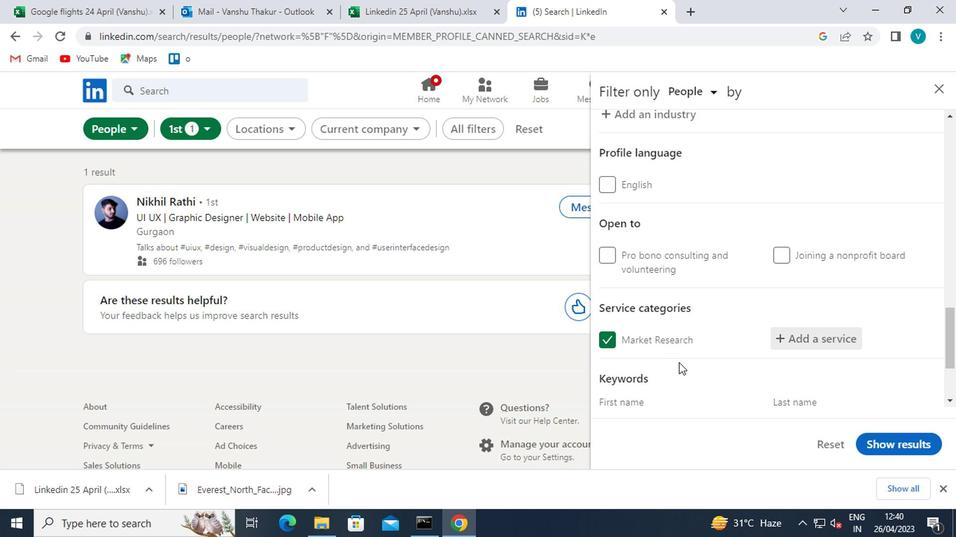 
Action: Mouse moved to (684, 345)
Screenshot: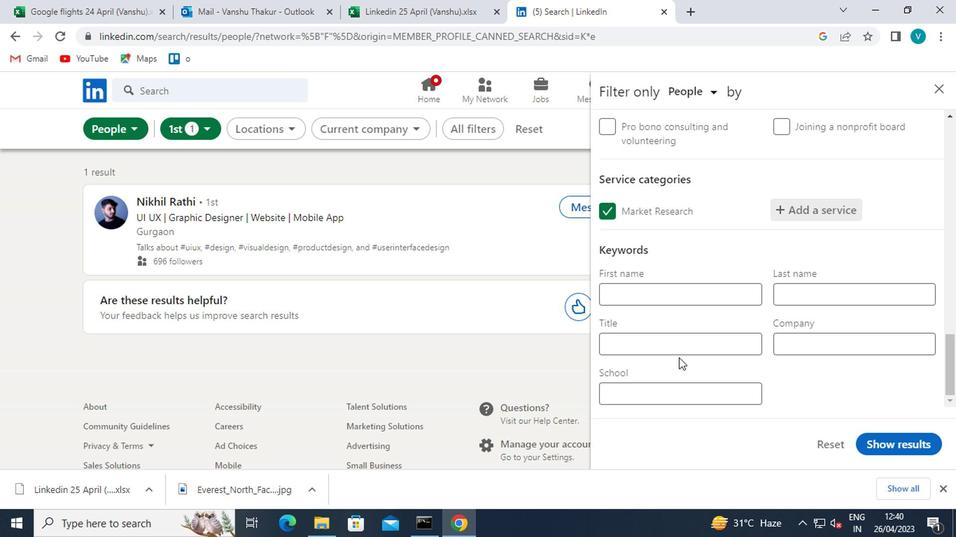 
Action: Mouse pressed left at (684, 345)
Screenshot: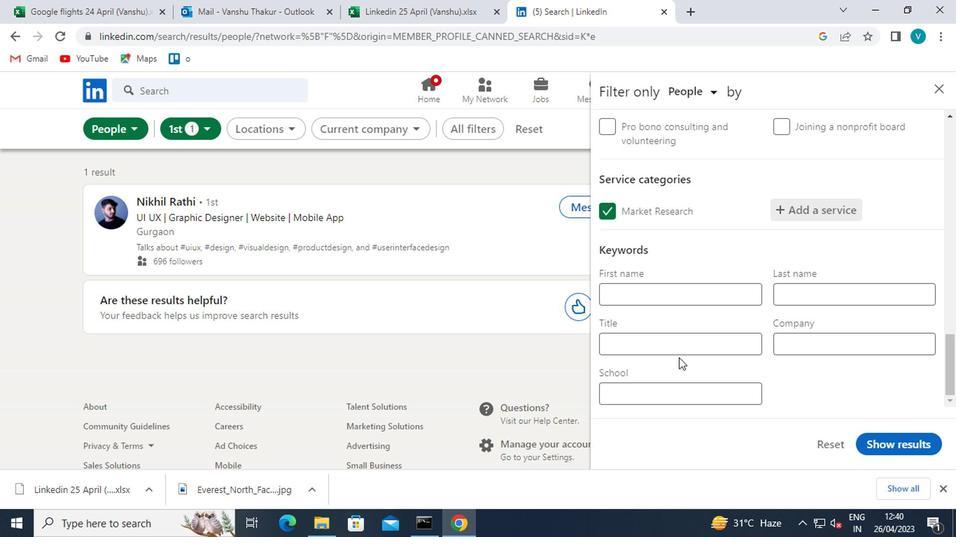 
Action: Key pressed <Key.shift>COMMI<Key.backspace>UNITY<Key.space><Key.shift>VOLUNTEER<Key.space><Key.shift>JOBS
Screenshot: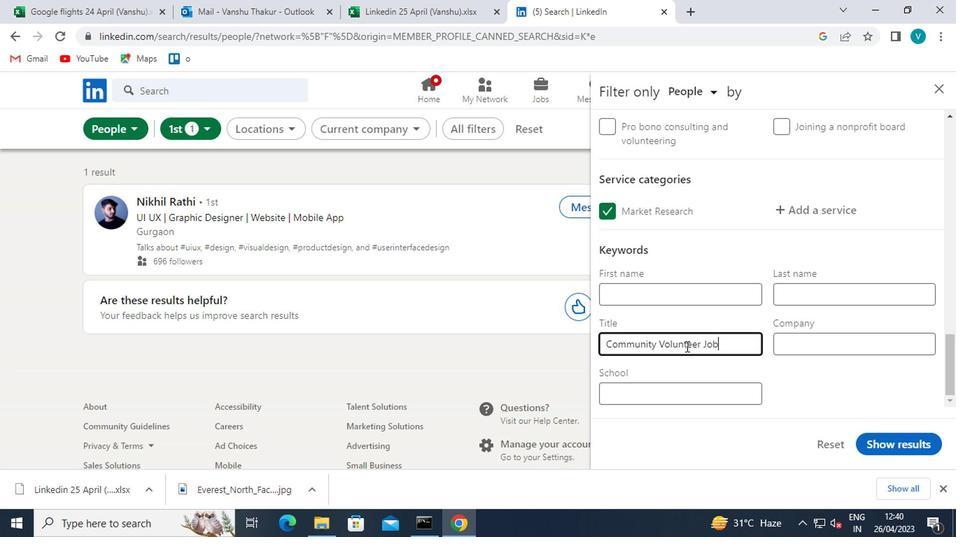 
Action: Mouse moved to (864, 437)
Screenshot: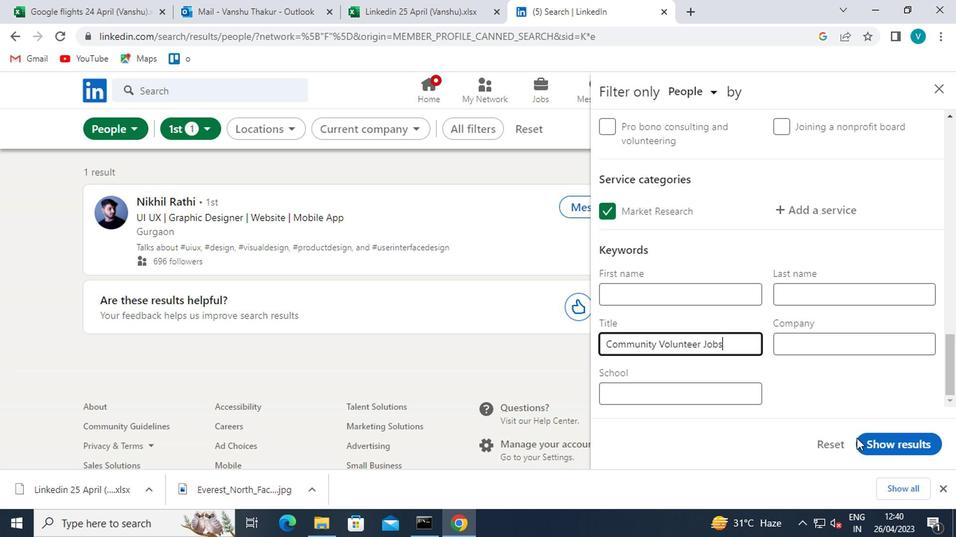 
Action: Mouse pressed left at (864, 437)
Screenshot: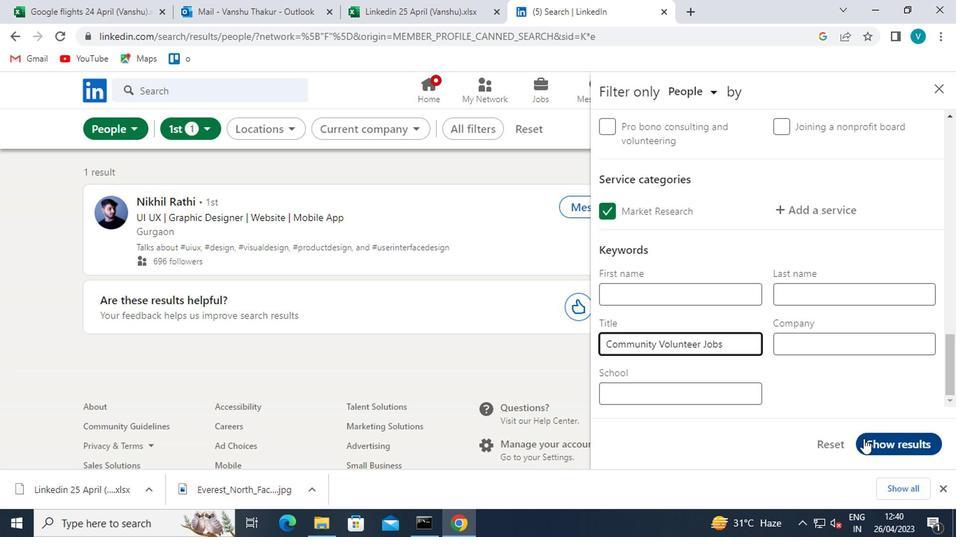 
